 Task: Search one way flight ticket for 1 adult, 6 children, 1 infant in seat and 1 infant on lap in business from Latrobe: Arnold Palmer Regional Airport to Springfield: Abraham Lincoln Capital Airport on 5-2-2023. Choice of flights is American. Number of bags: 2 carry on bags. Price is upto 65000. Outbound departure time preference is 23:00.
Action: Mouse moved to (383, 326)
Screenshot: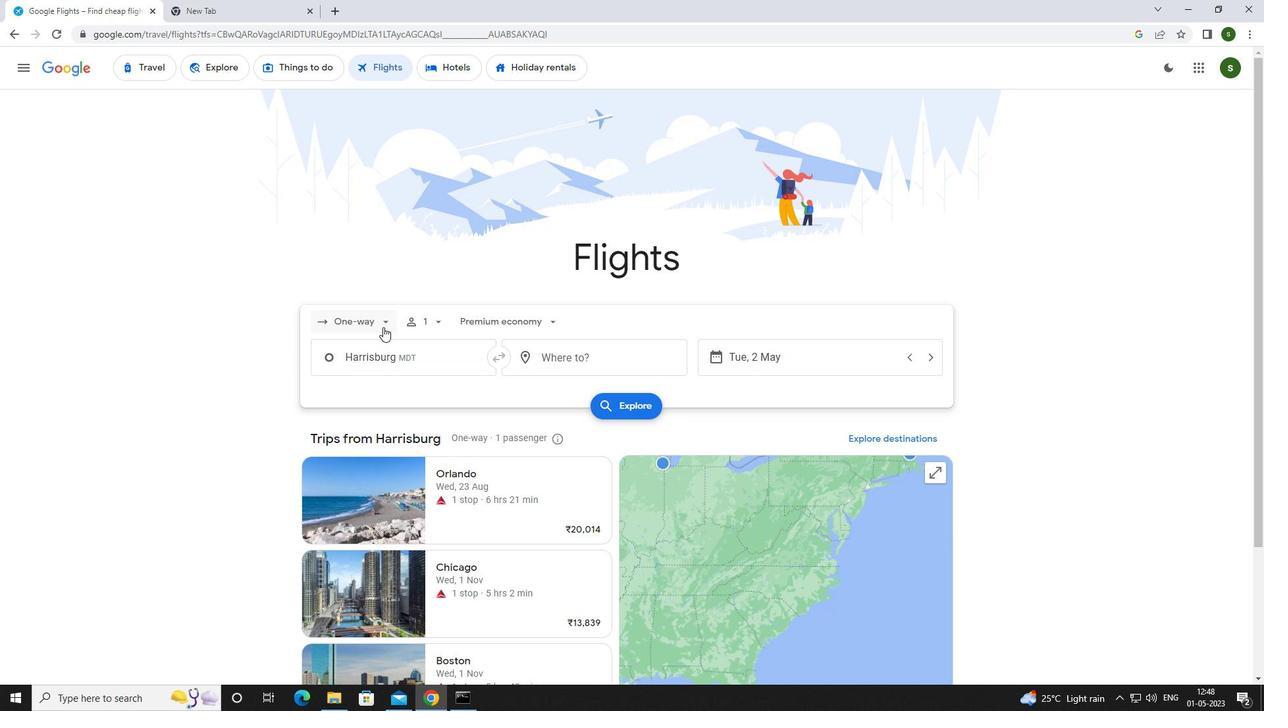 
Action: Mouse pressed left at (383, 326)
Screenshot: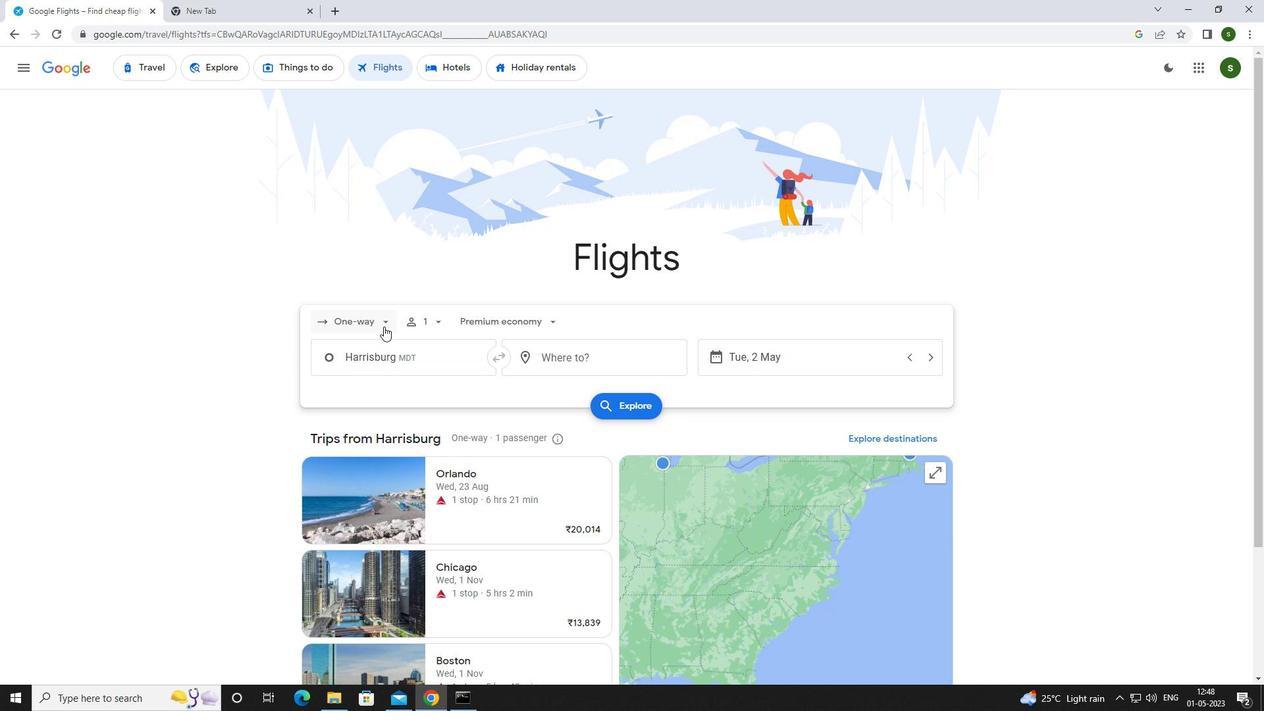 
Action: Mouse moved to (368, 375)
Screenshot: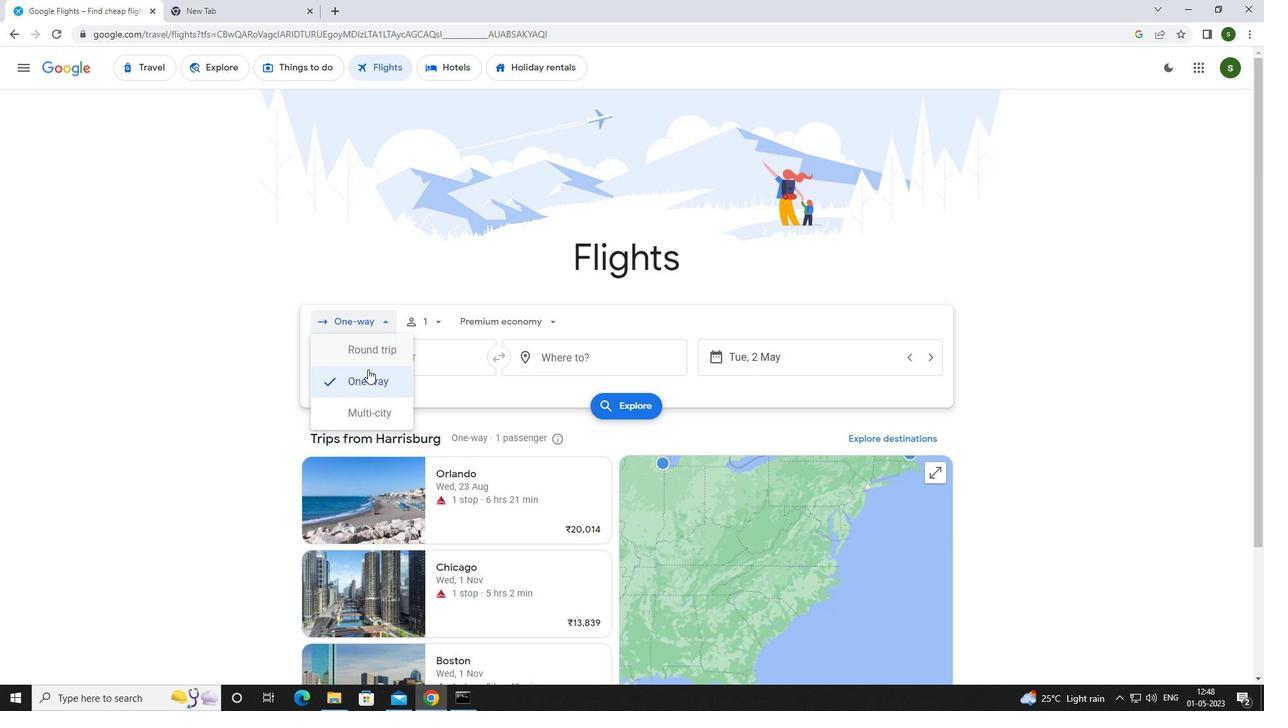 
Action: Mouse pressed left at (368, 375)
Screenshot: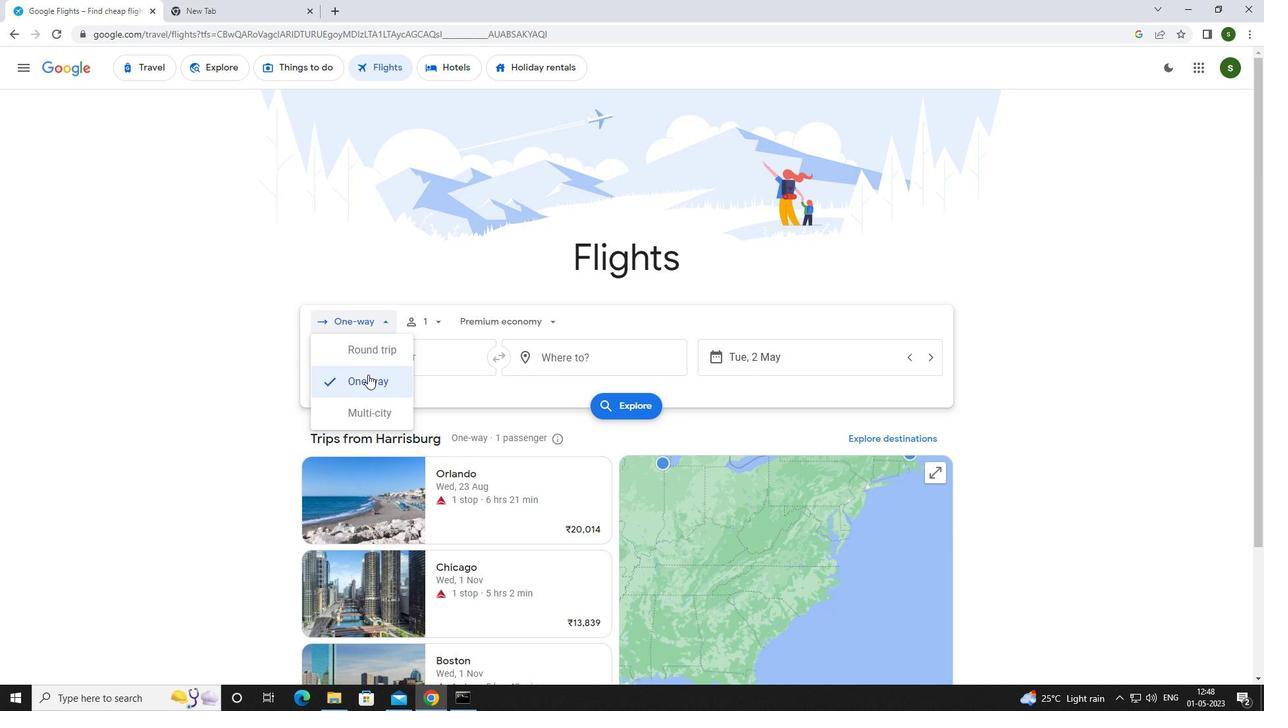 
Action: Mouse moved to (437, 325)
Screenshot: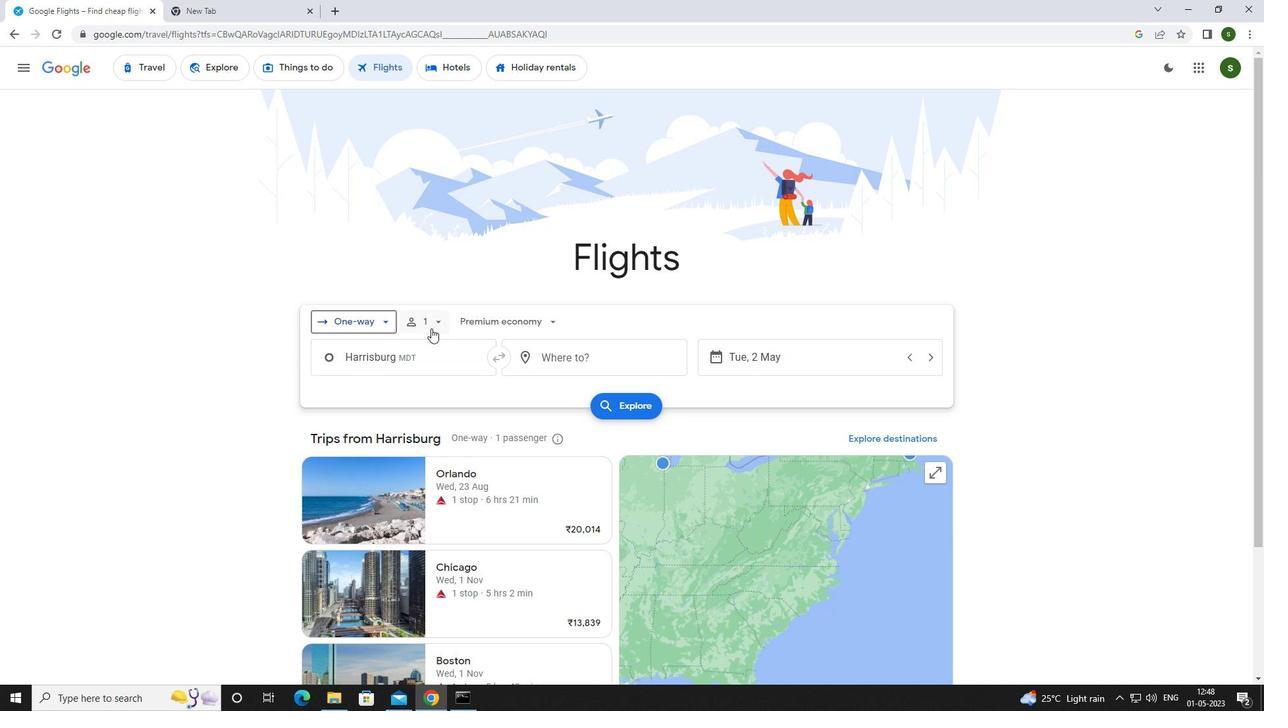 
Action: Mouse pressed left at (437, 325)
Screenshot: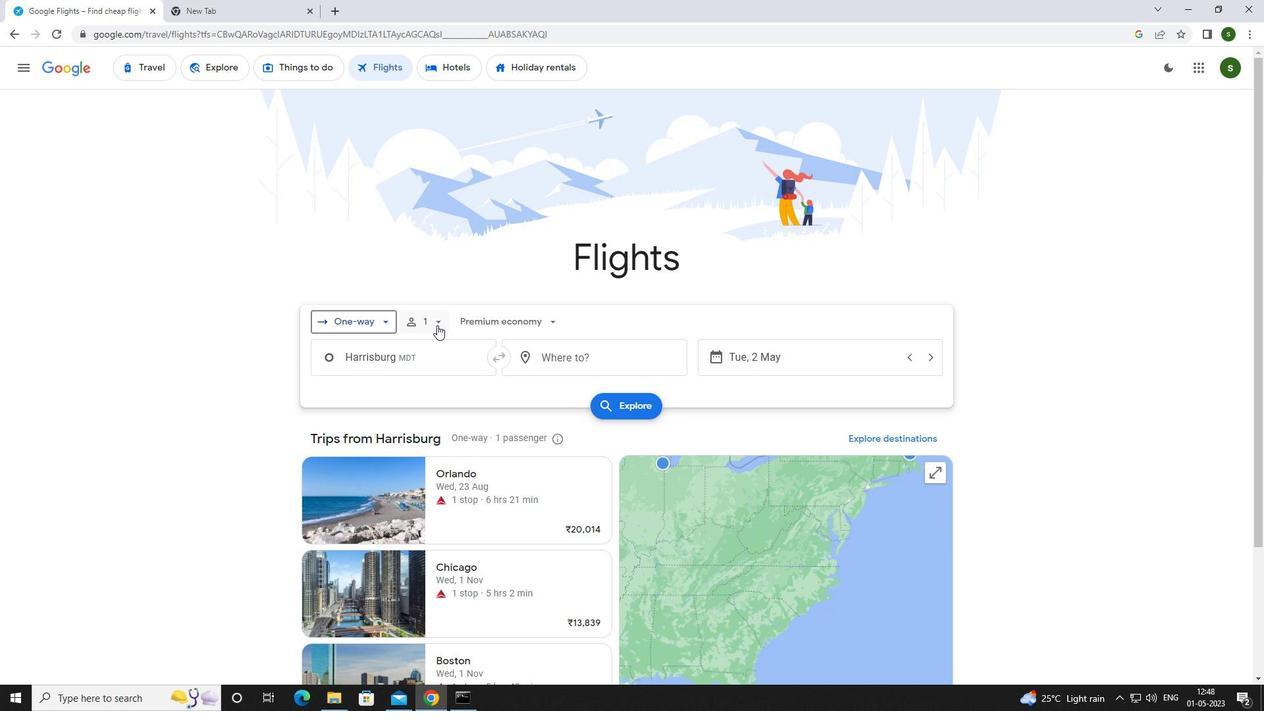 
Action: Mouse moved to (536, 387)
Screenshot: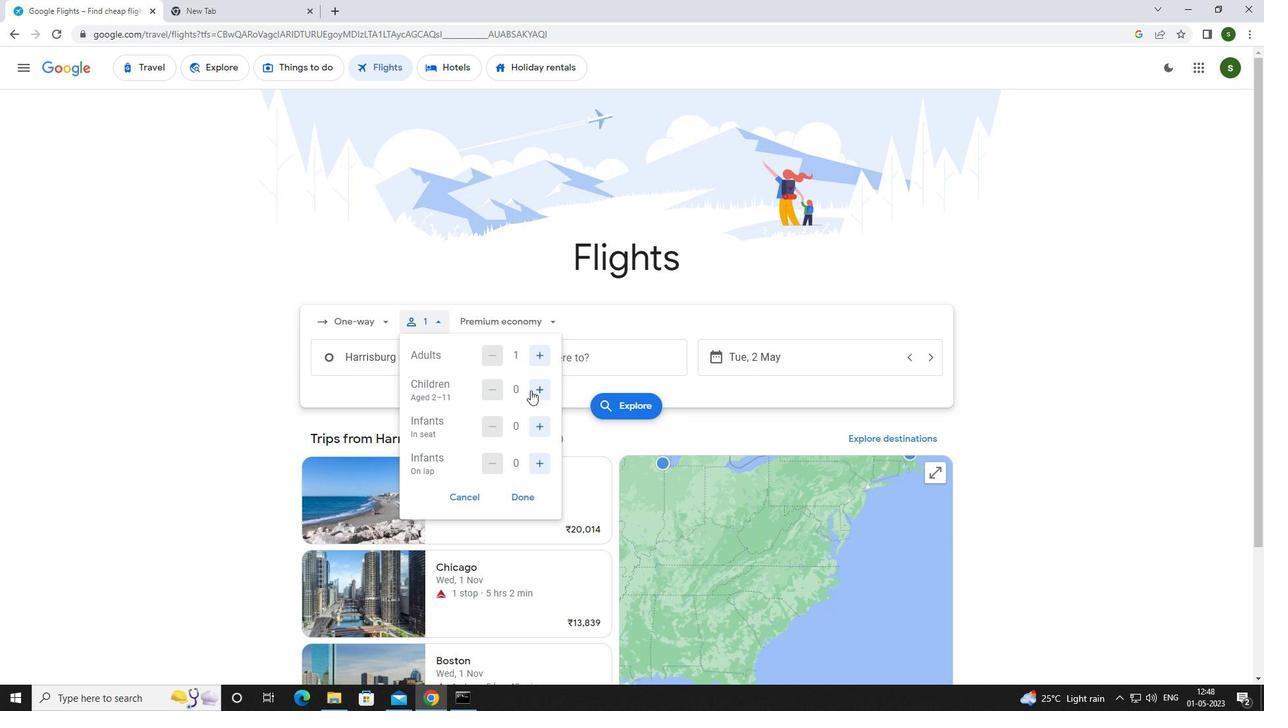 
Action: Mouse pressed left at (536, 387)
Screenshot: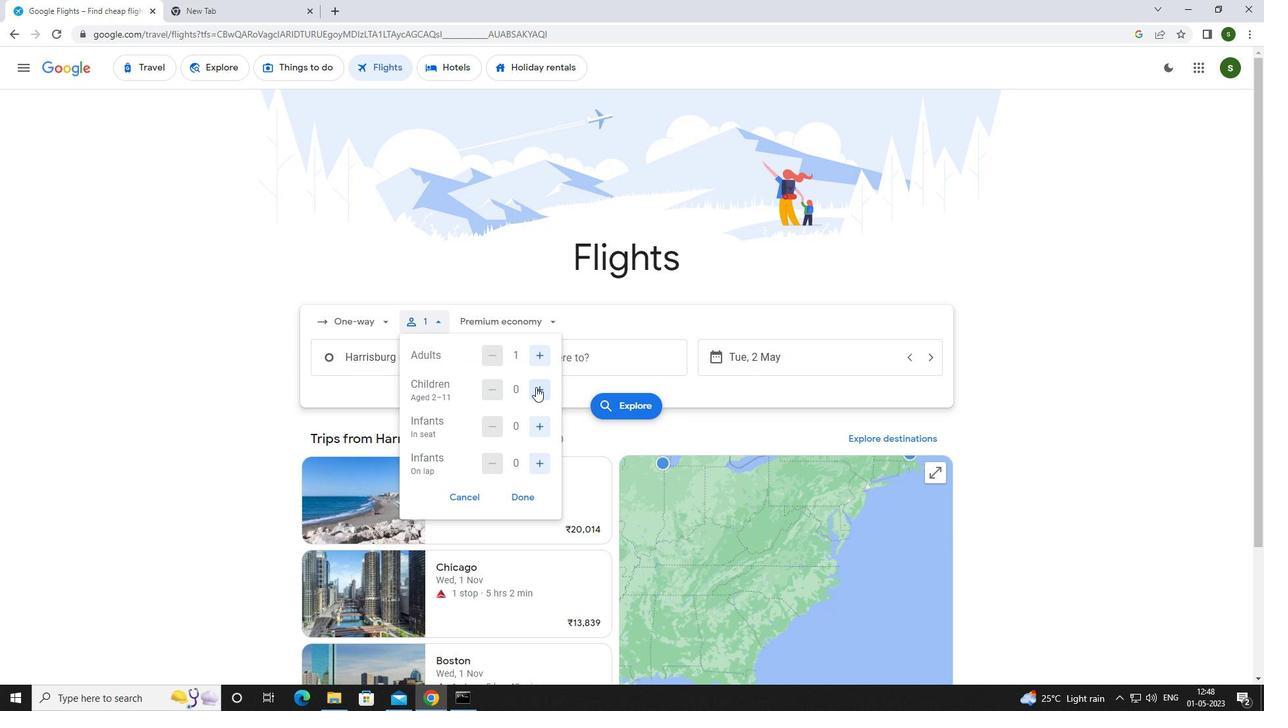 
Action: Mouse pressed left at (536, 387)
Screenshot: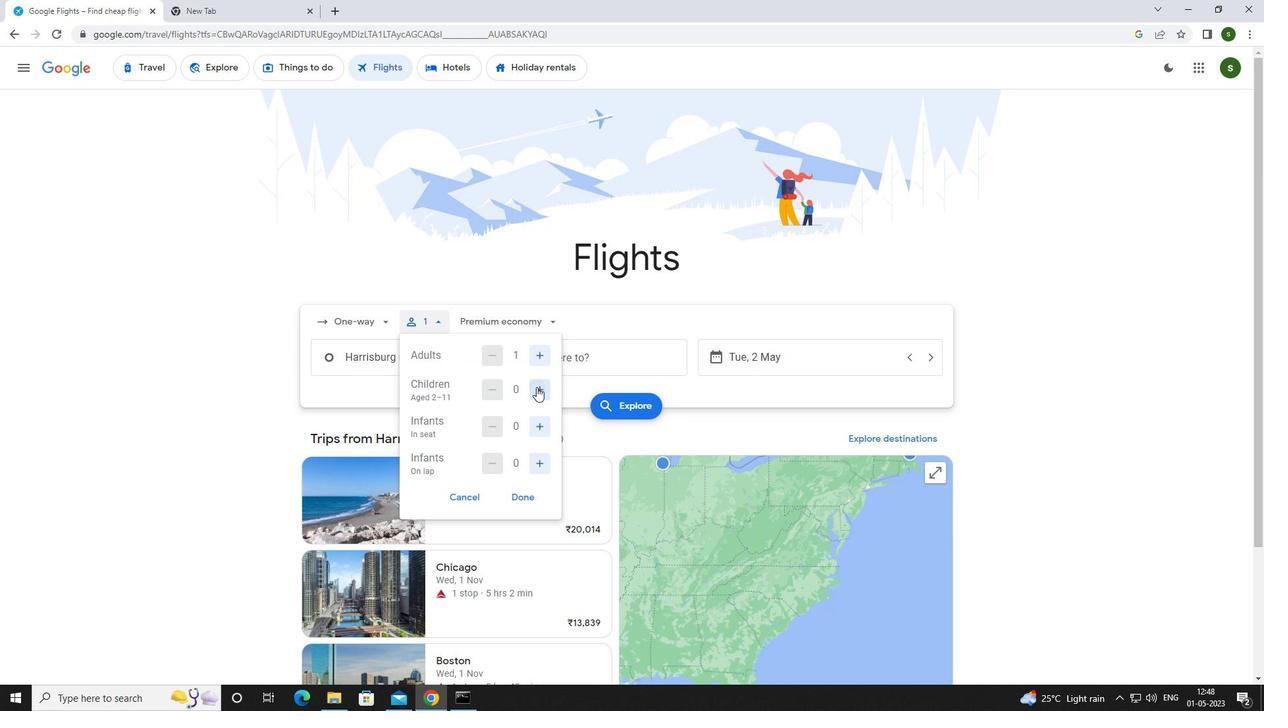 
Action: Mouse pressed left at (536, 387)
Screenshot: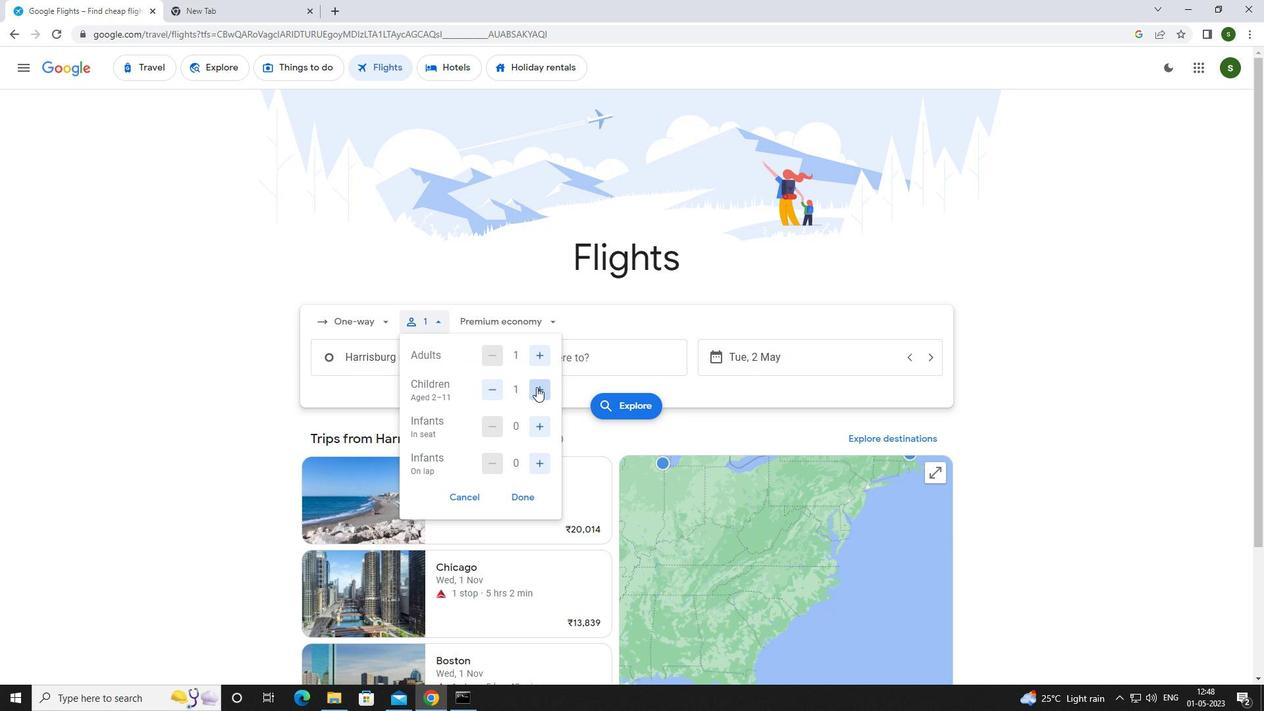 
Action: Mouse pressed left at (536, 387)
Screenshot: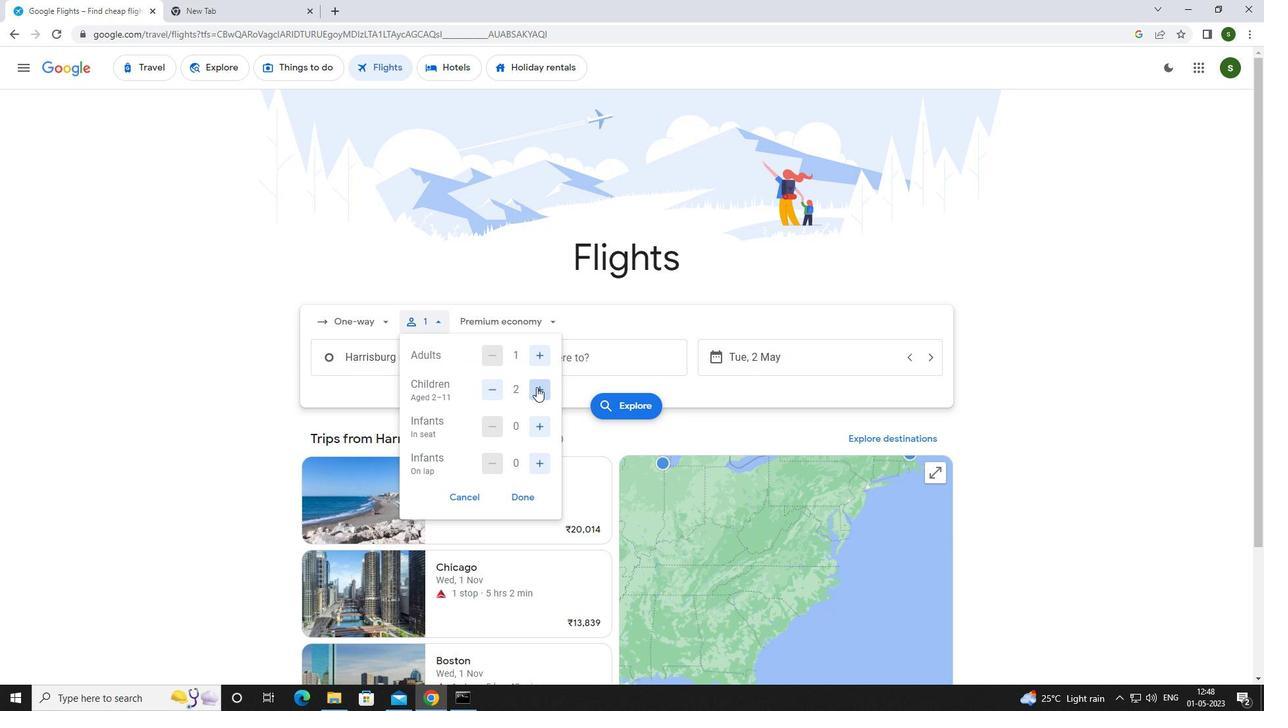 
Action: Mouse pressed left at (536, 387)
Screenshot: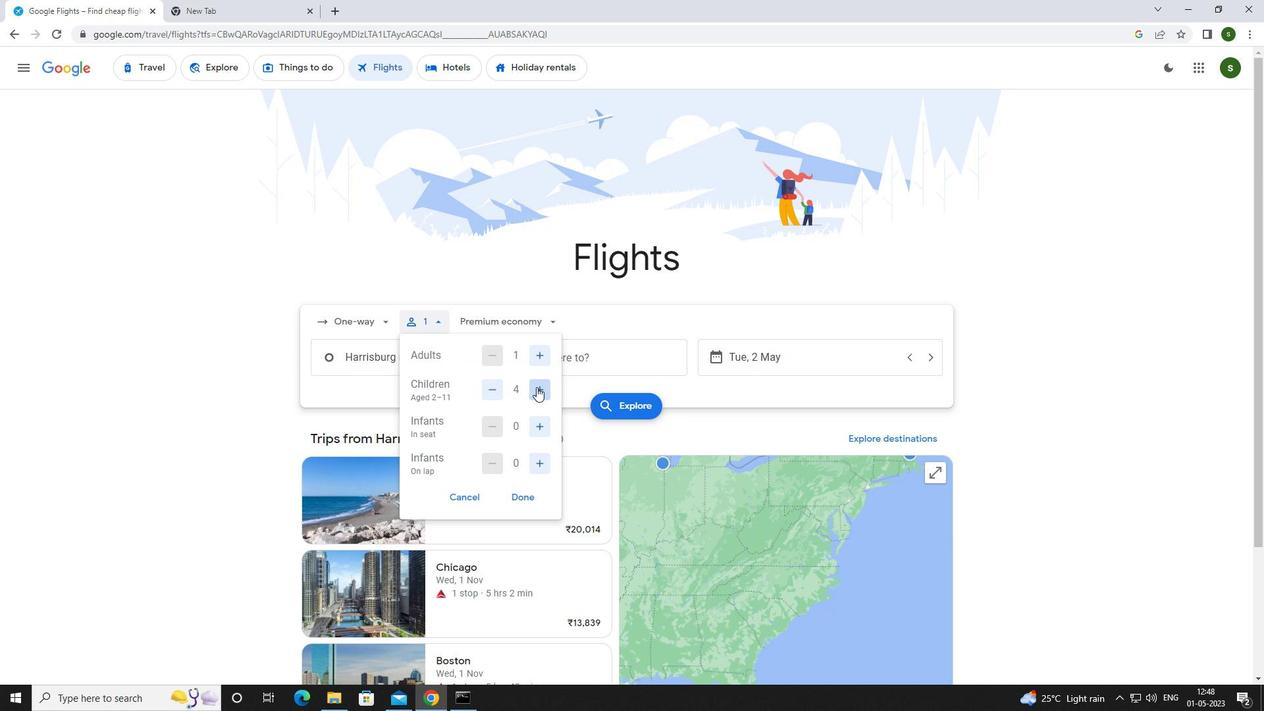 
Action: Mouse pressed left at (536, 387)
Screenshot: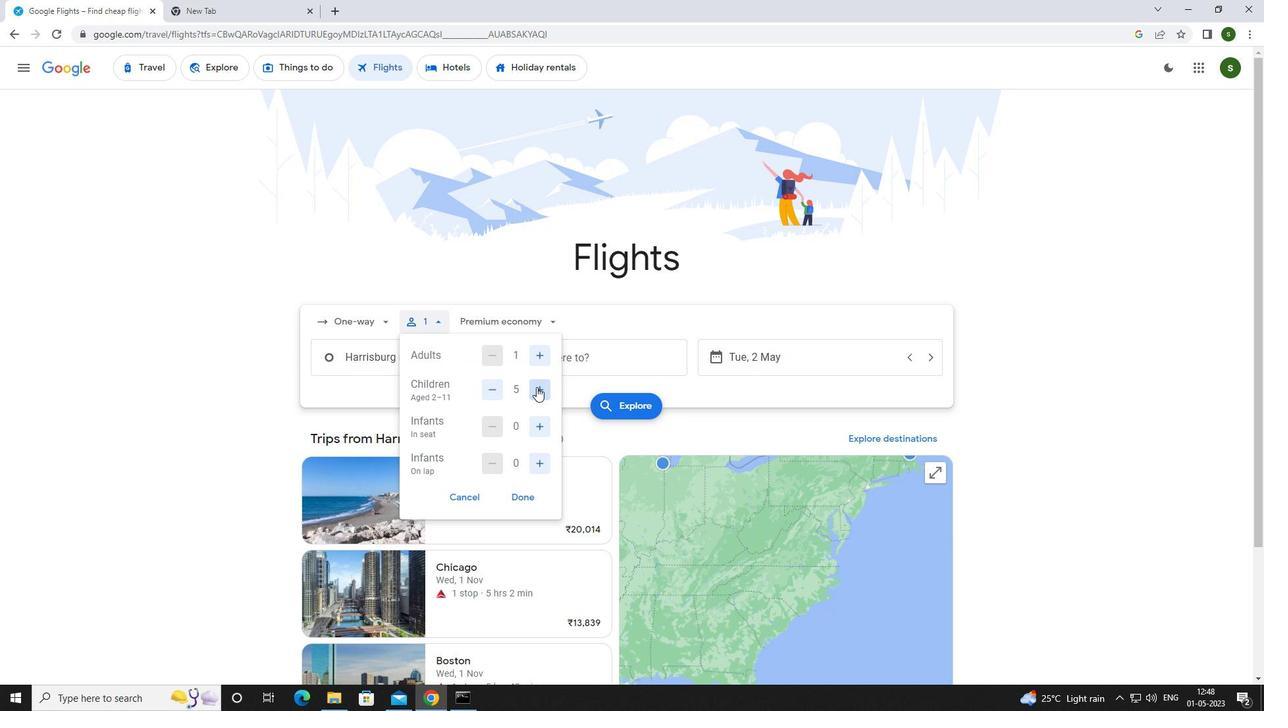 
Action: Mouse moved to (539, 417)
Screenshot: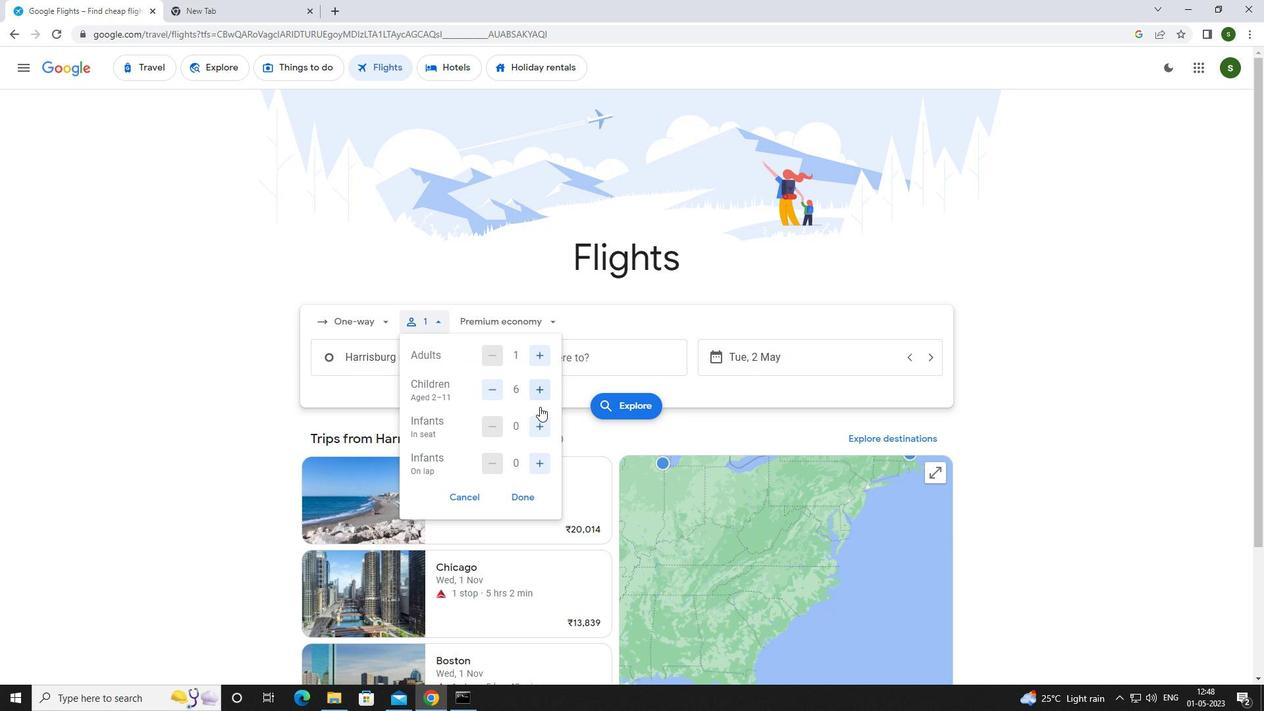 
Action: Mouse pressed left at (539, 417)
Screenshot: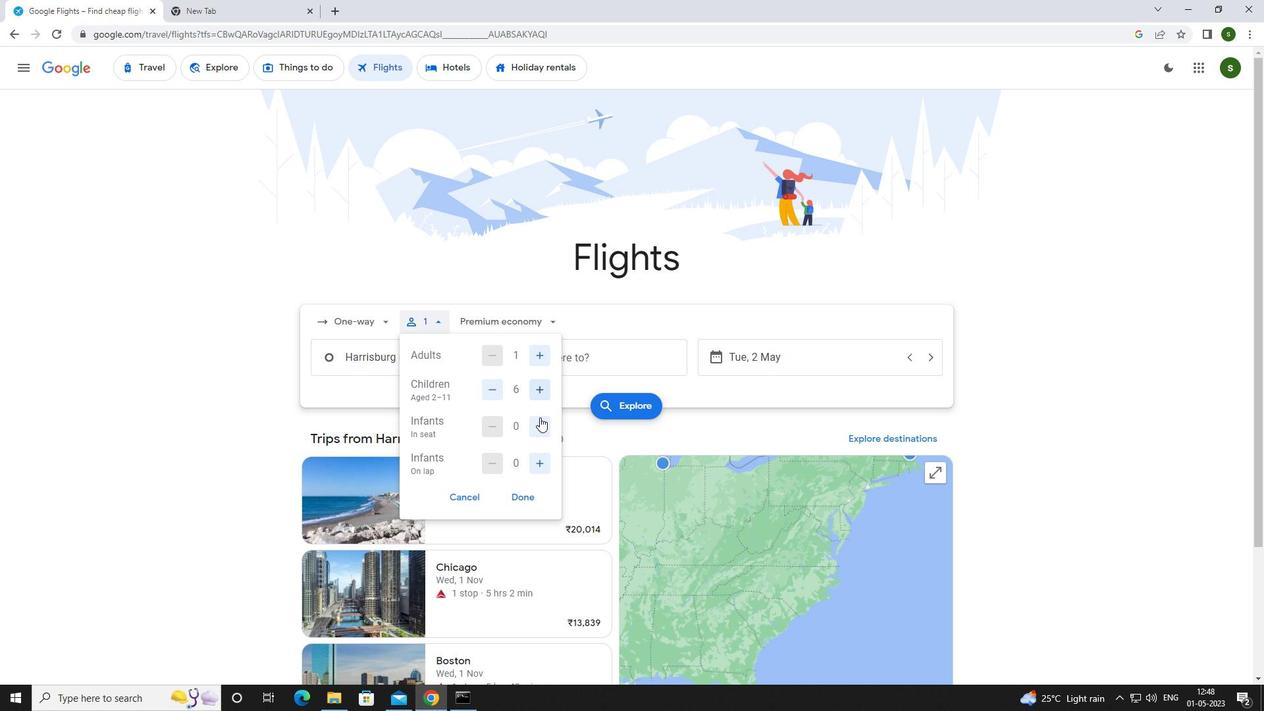 
Action: Mouse moved to (540, 458)
Screenshot: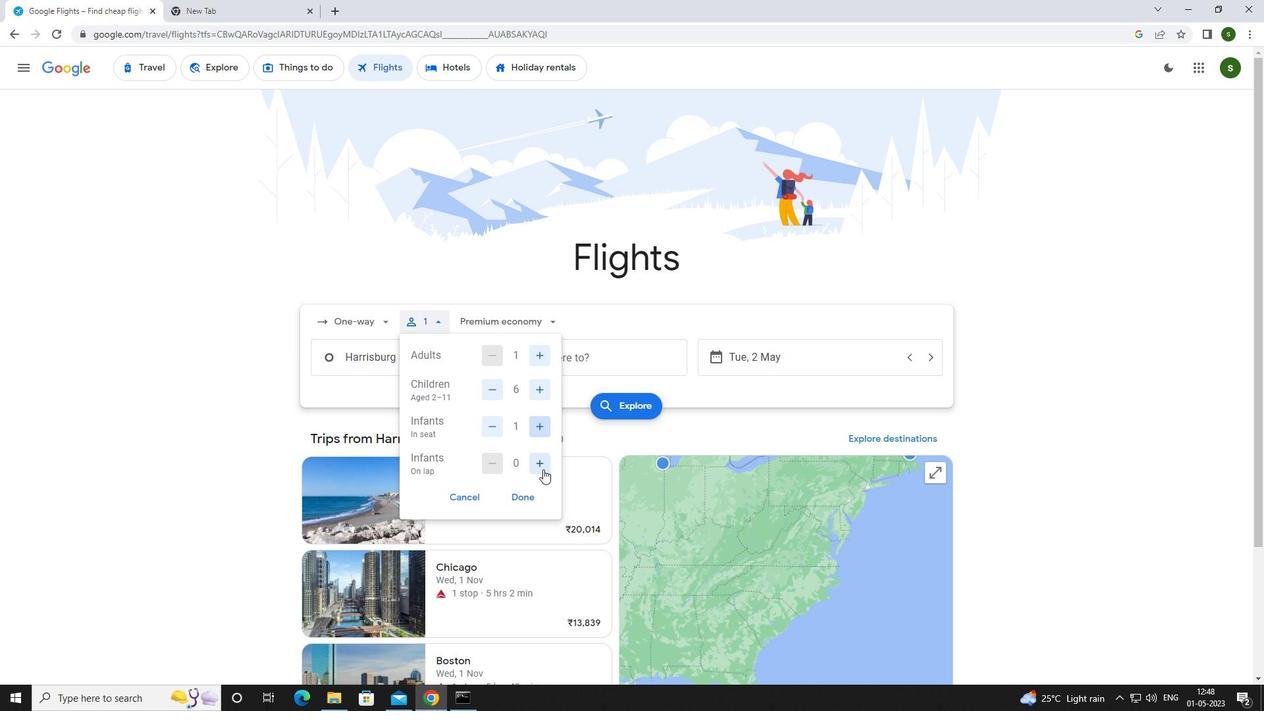 
Action: Mouse pressed left at (540, 458)
Screenshot: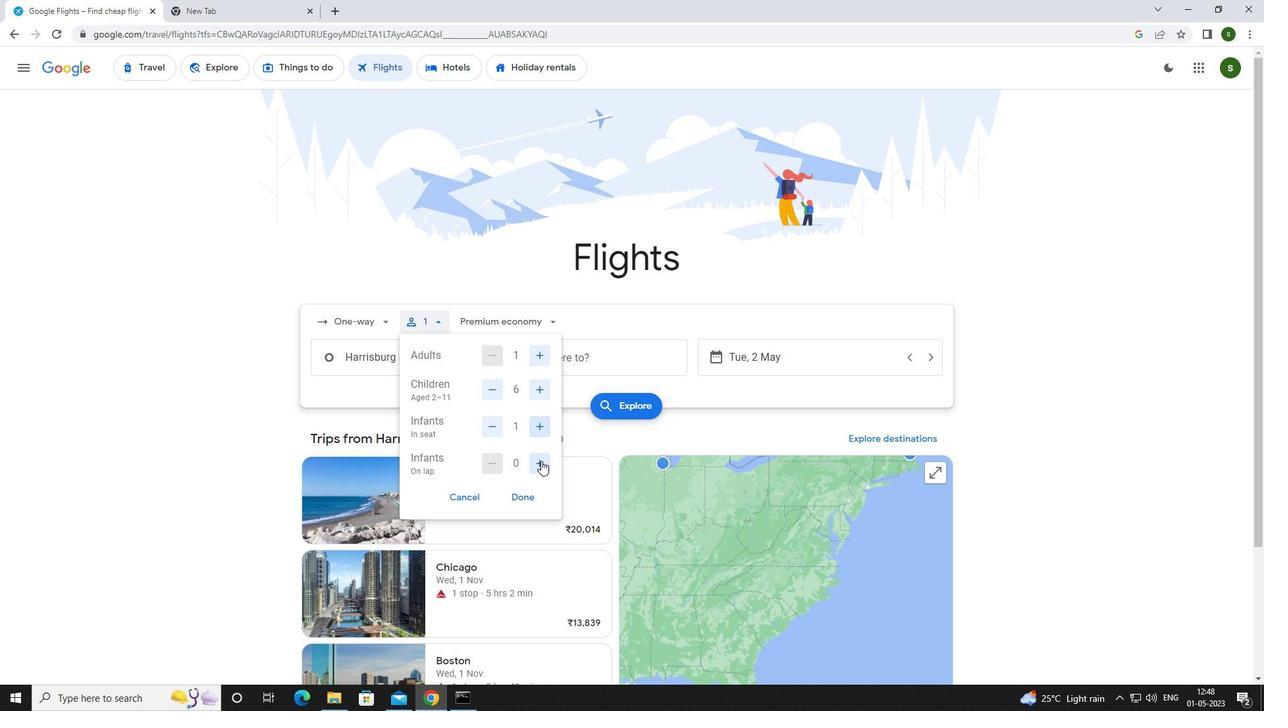 
Action: Mouse moved to (516, 320)
Screenshot: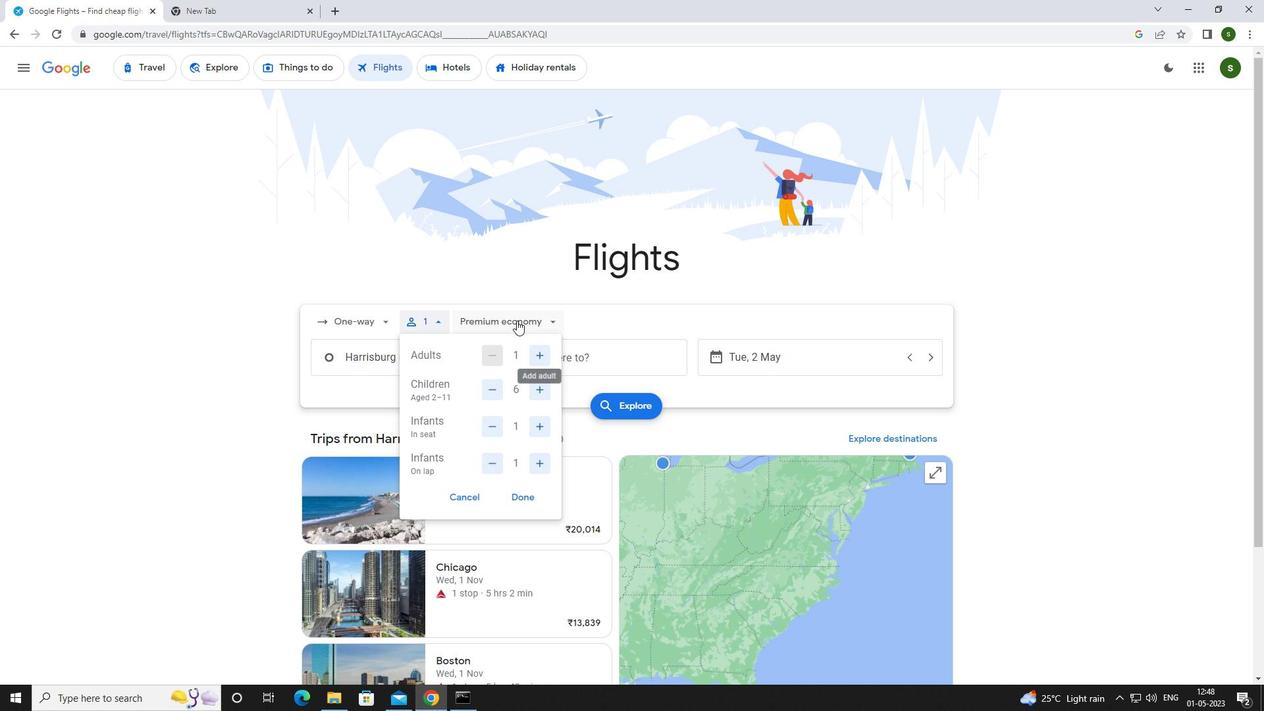 
Action: Mouse pressed left at (516, 320)
Screenshot: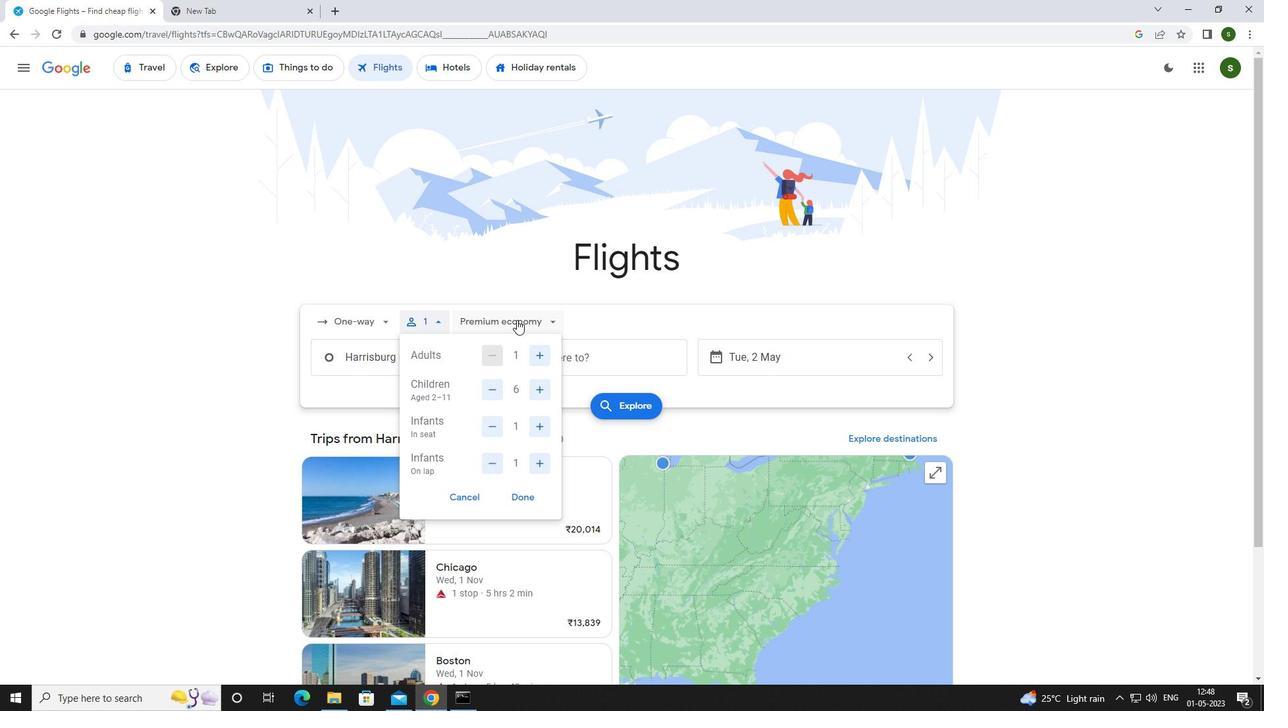
Action: Mouse moved to (518, 411)
Screenshot: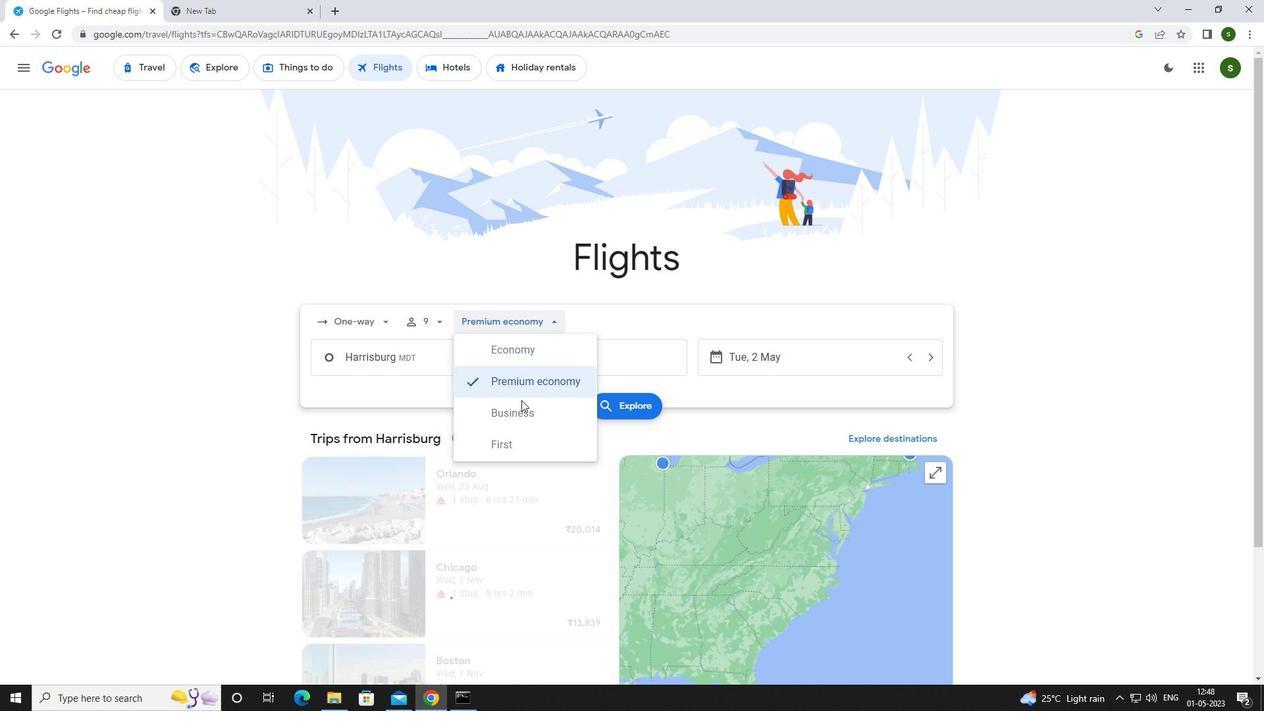 
Action: Mouse pressed left at (518, 411)
Screenshot: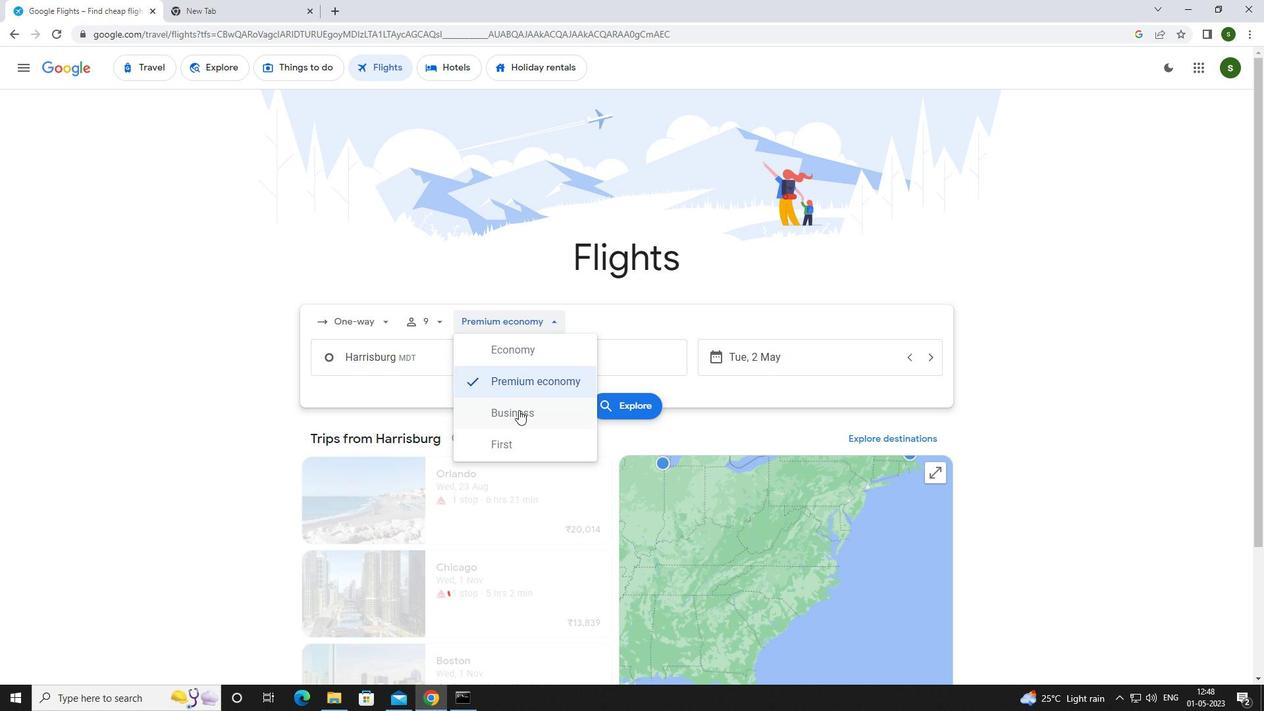 
Action: Mouse moved to (475, 367)
Screenshot: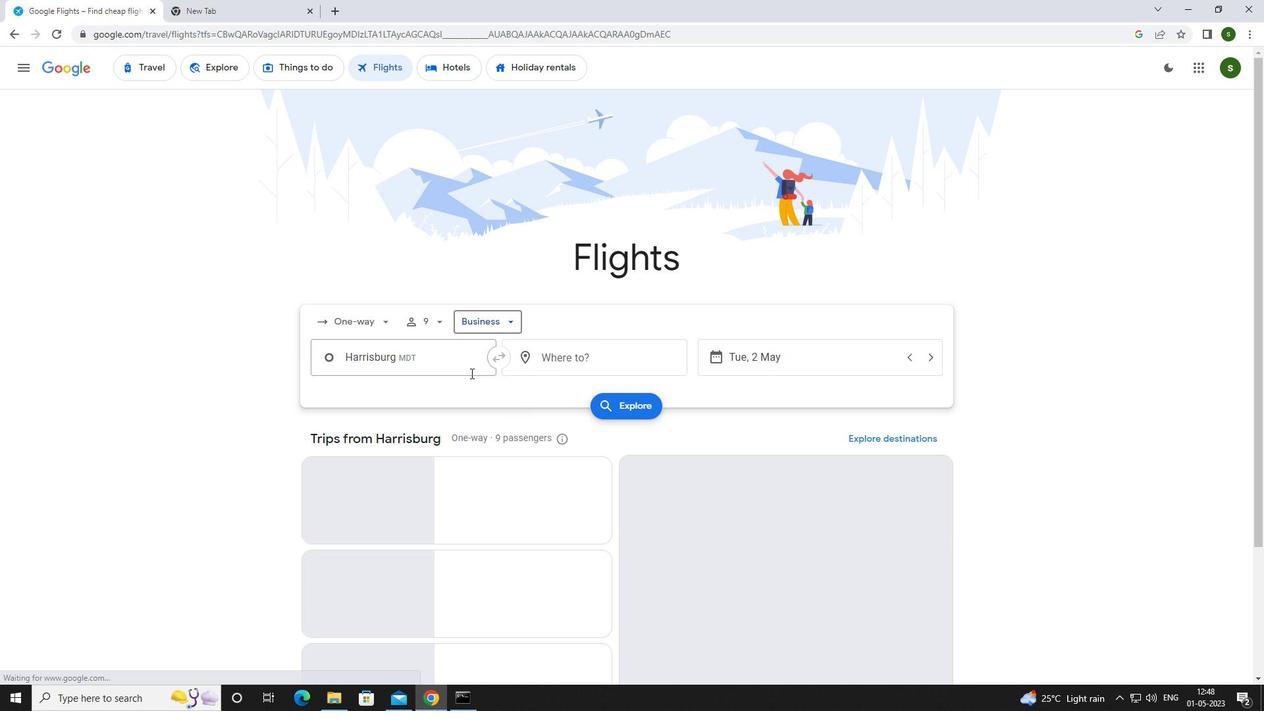 
Action: Mouse pressed left at (475, 367)
Screenshot: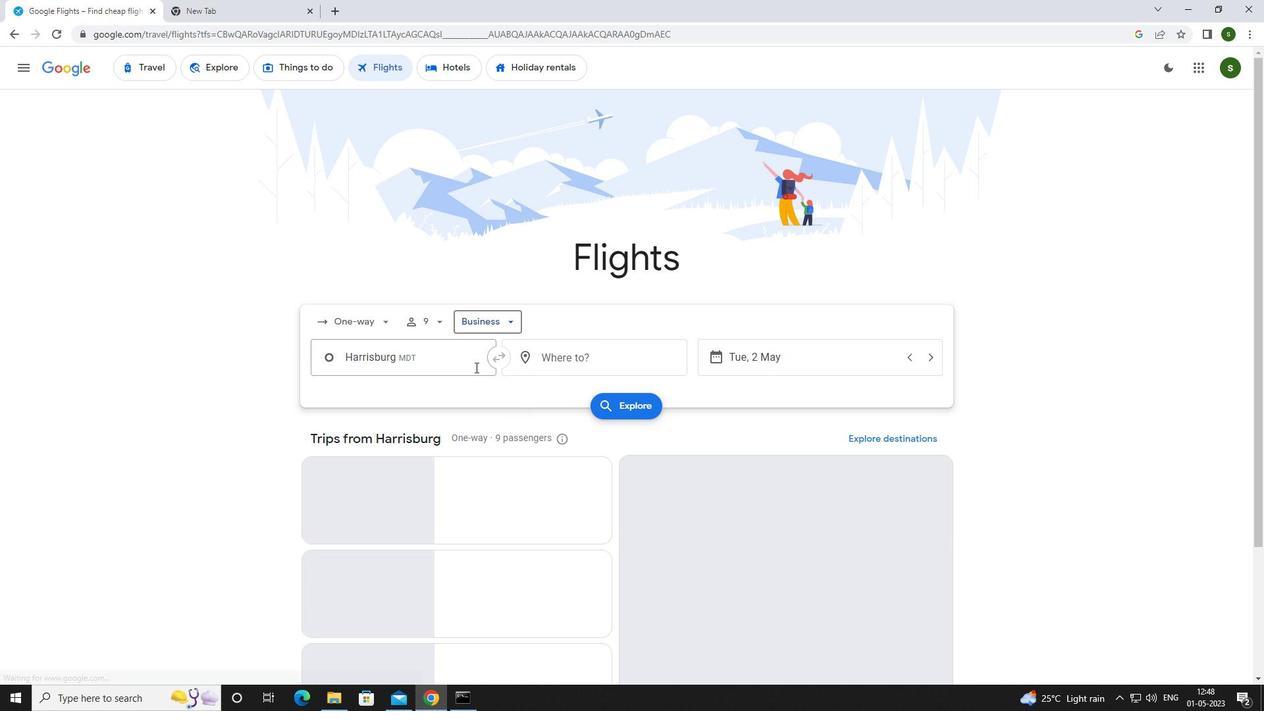 
Action: Mouse moved to (464, 360)
Screenshot: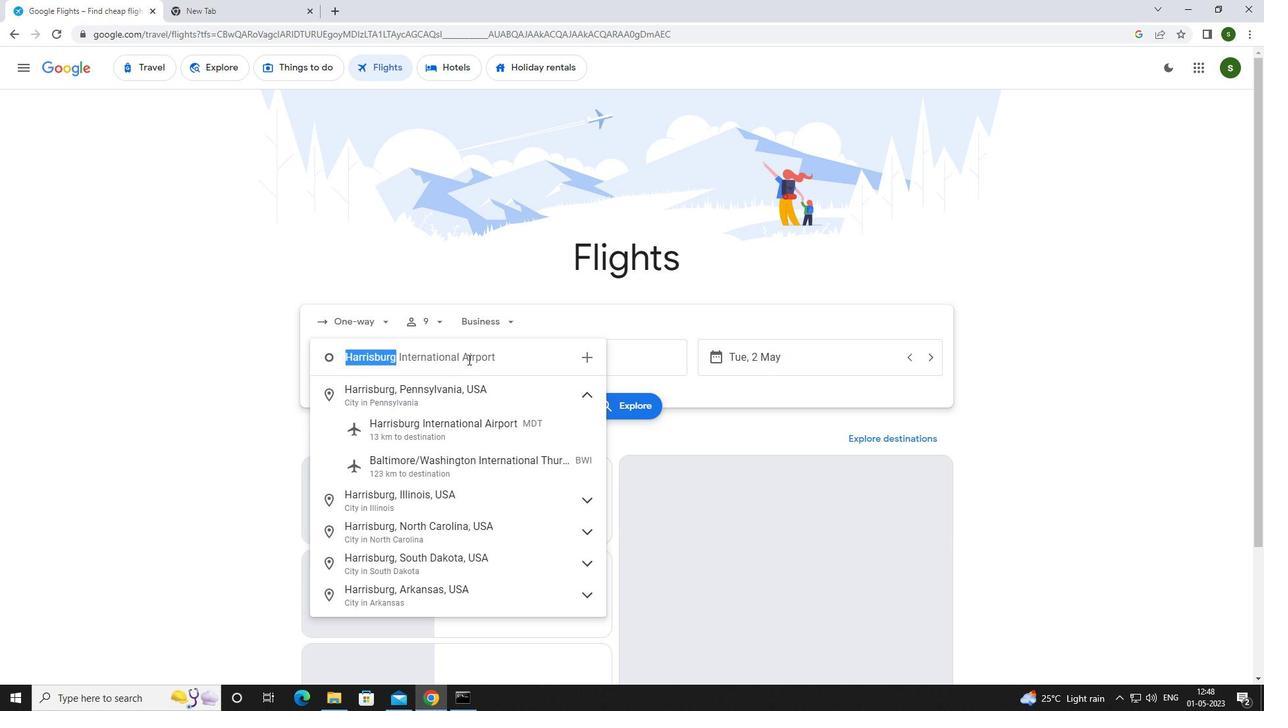 
Action: Key pressed a<Key.caps_lock>rnold
Screenshot: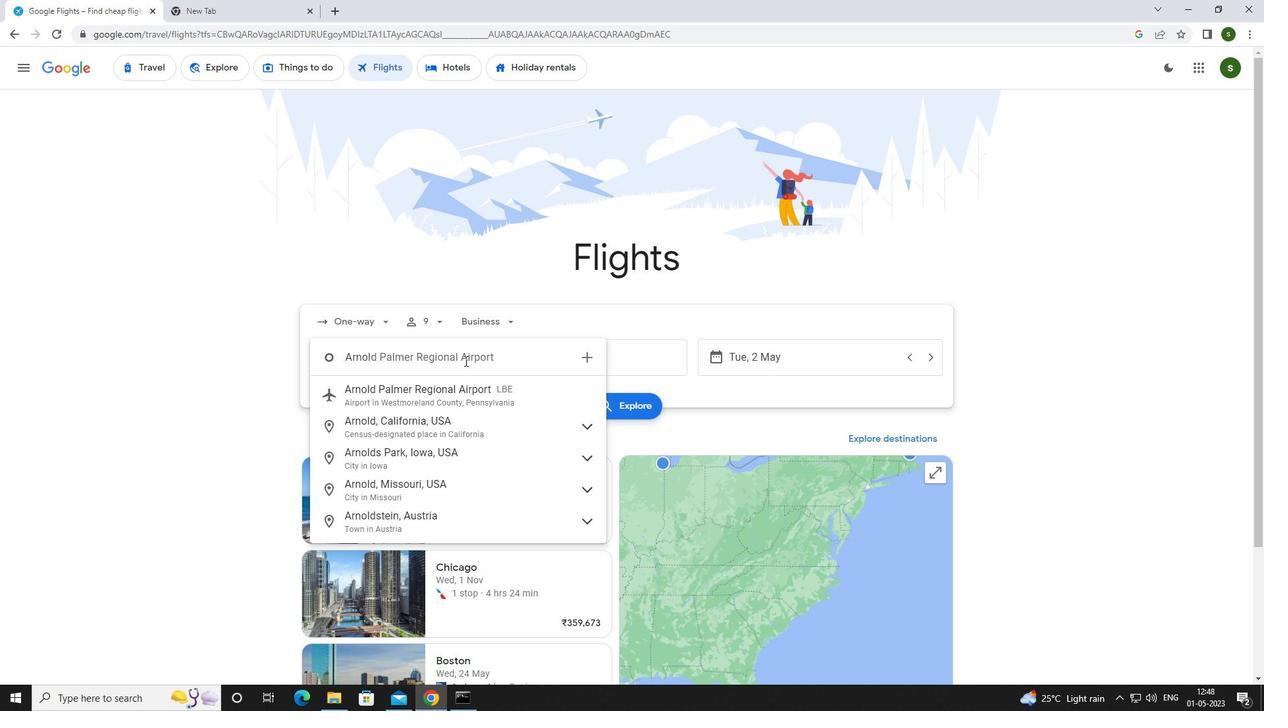 
Action: Mouse moved to (460, 398)
Screenshot: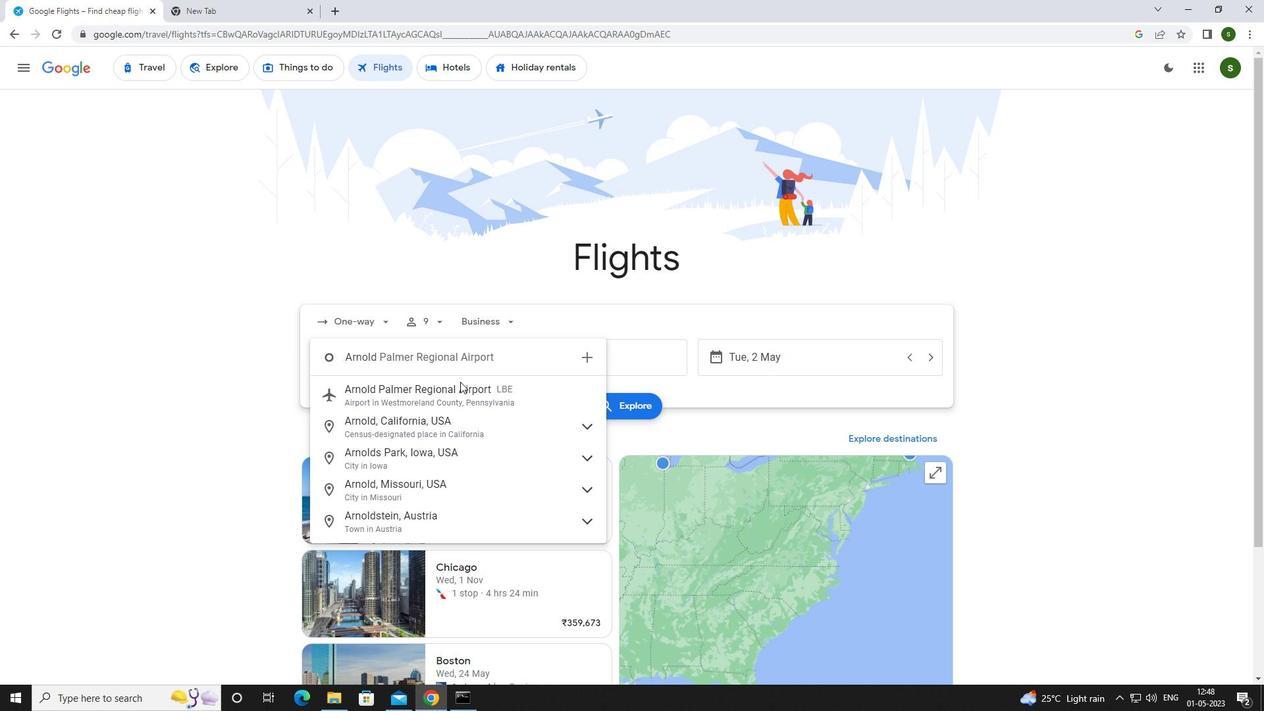 
Action: Mouse pressed left at (460, 398)
Screenshot: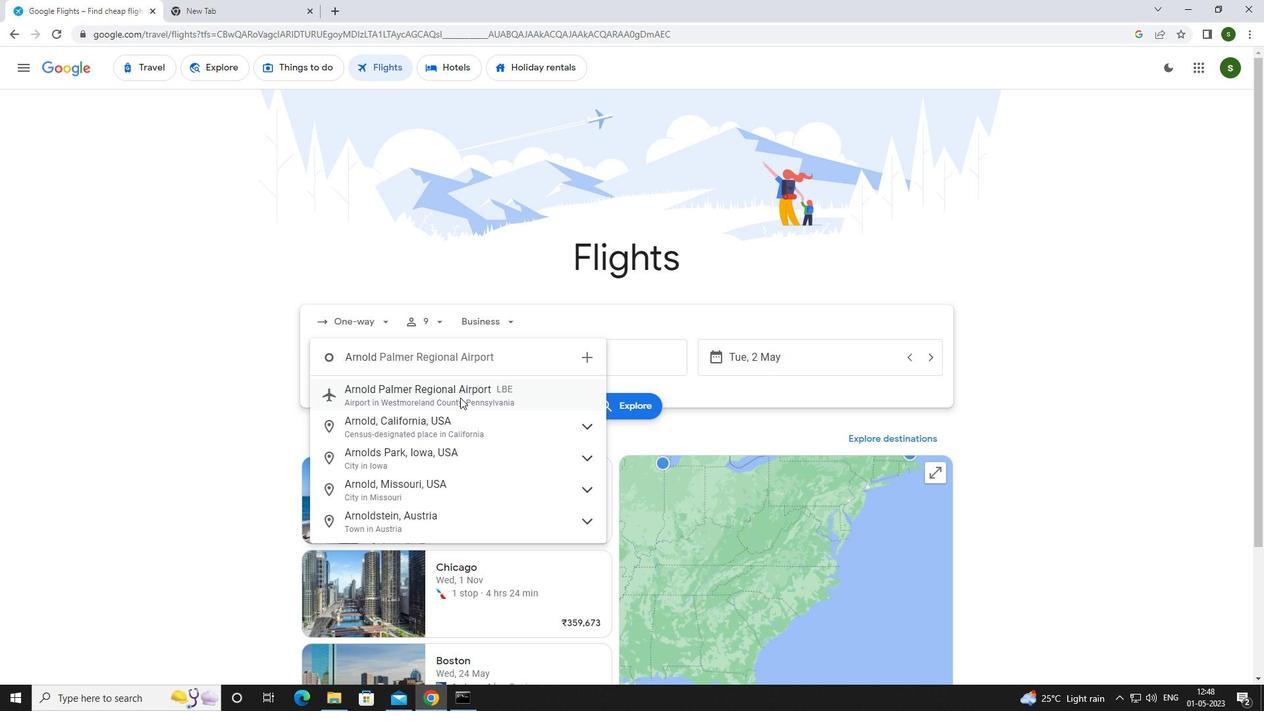 
Action: Mouse moved to (579, 353)
Screenshot: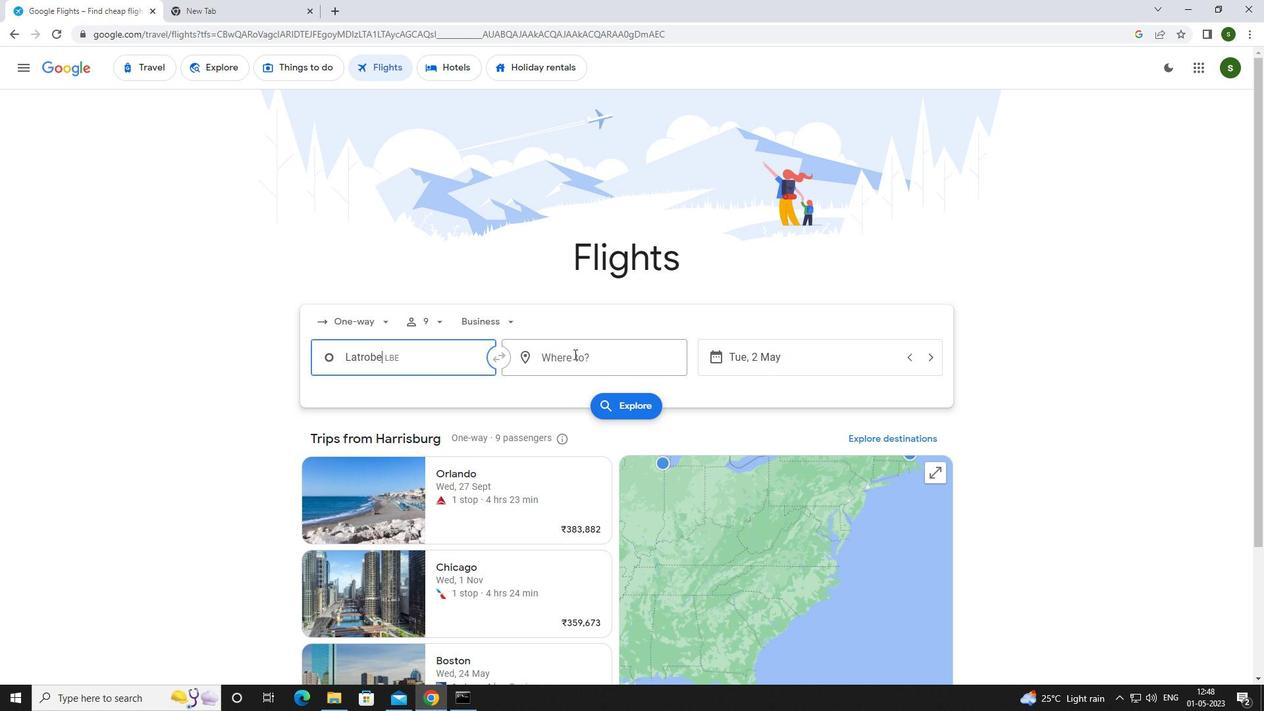 
Action: Mouse pressed left at (579, 353)
Screenshot: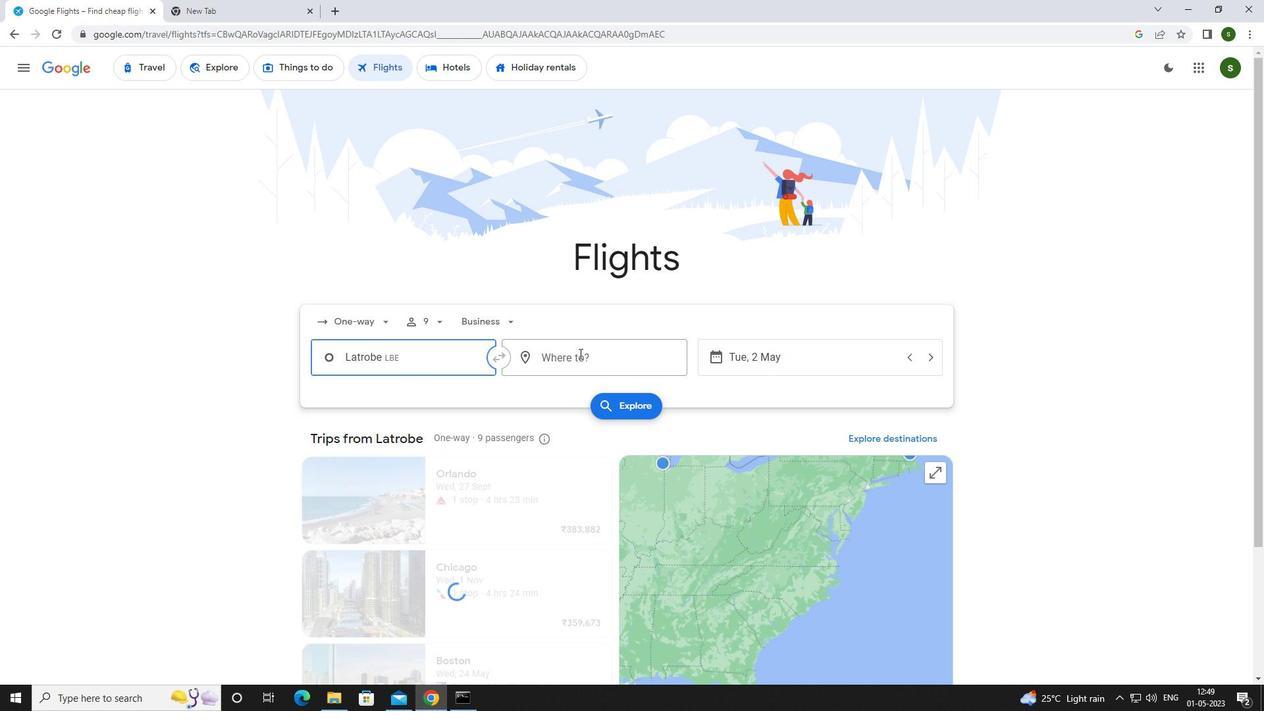 
Action: Mouse moved to (491, 388)
Screenshot: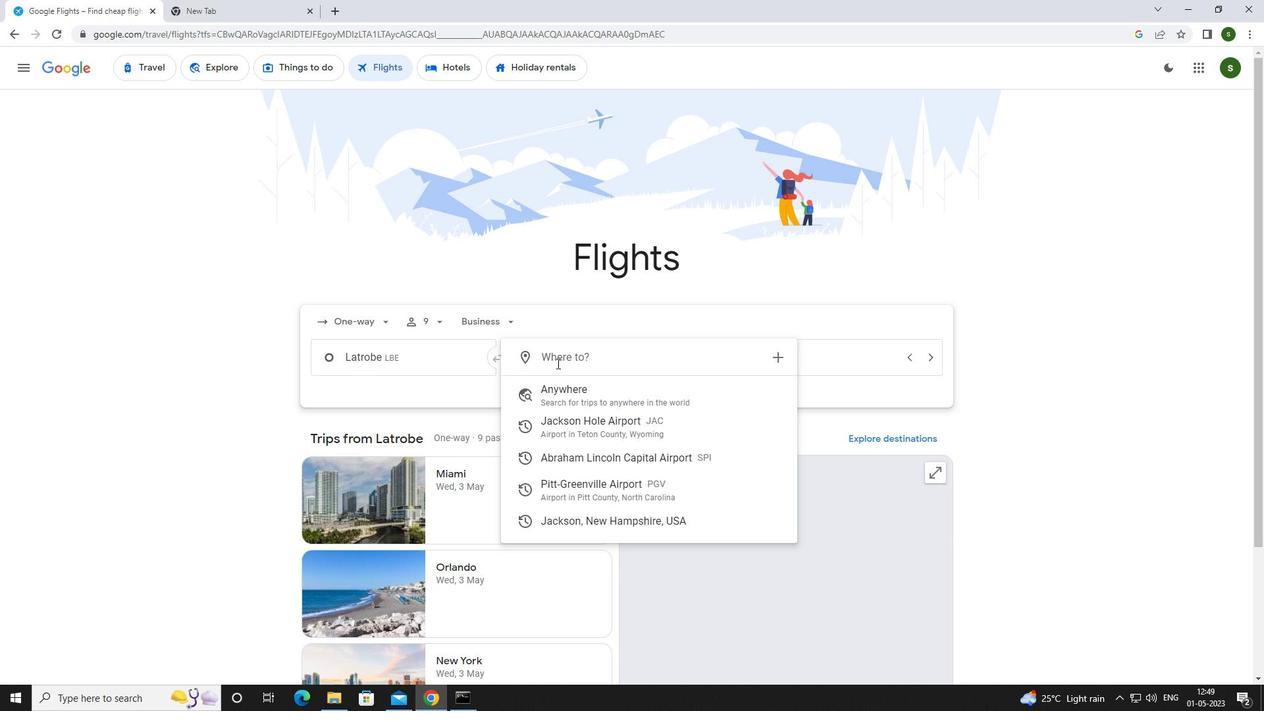 
Action: Key pressed <Key.caps_lock>s<Key.caps_lock>pringfie
Screenshot: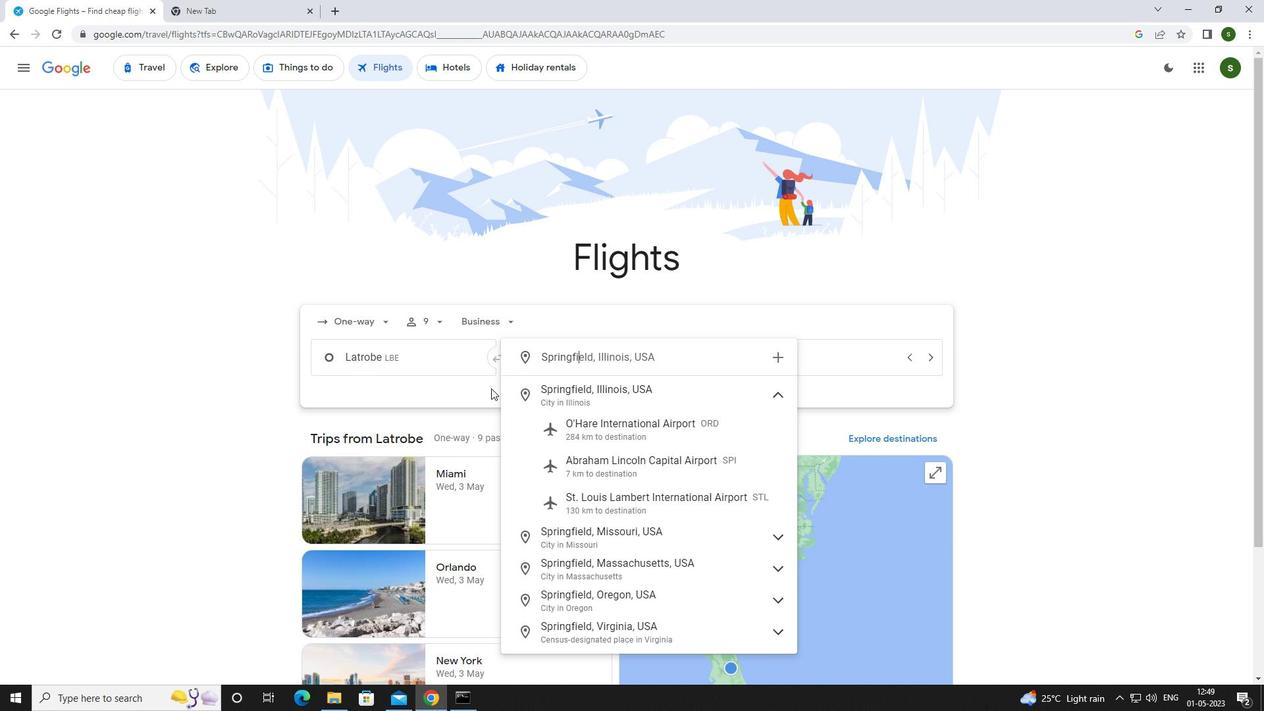 
Action: Mouse moved to (638, 474)
Screenshot: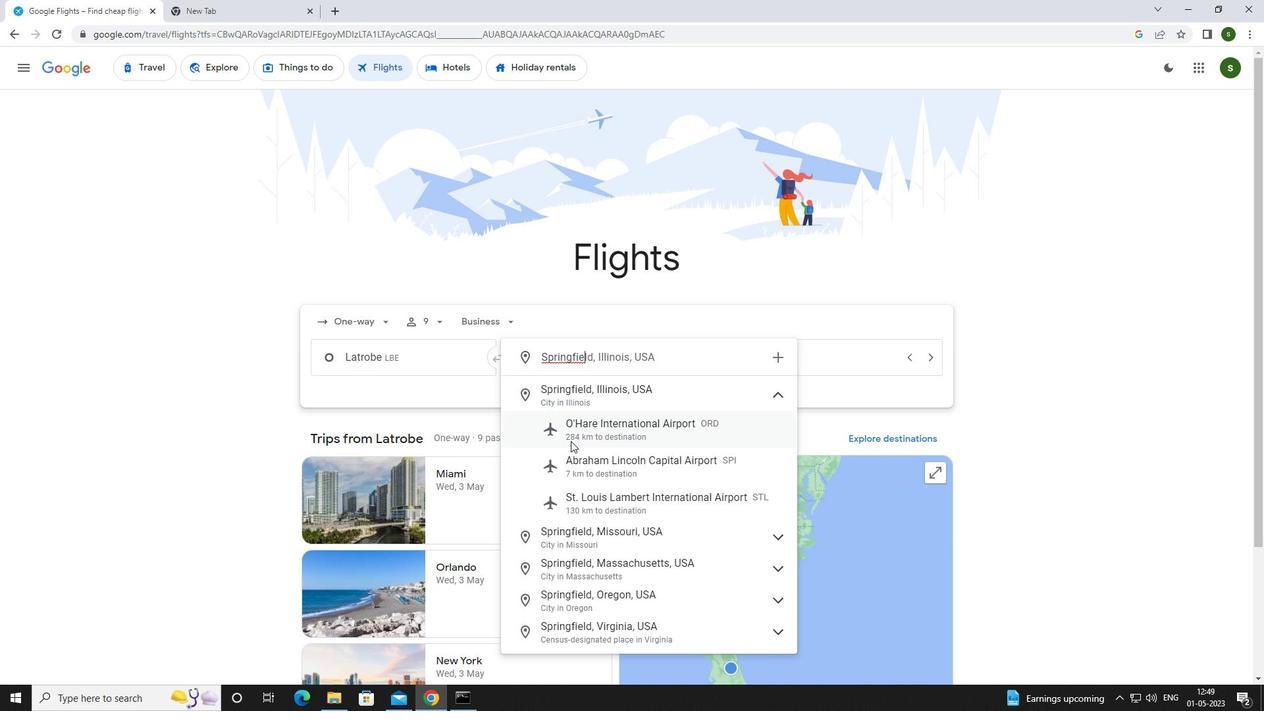 
Action: Mouse pressed left at (638, 474)
Screenshot: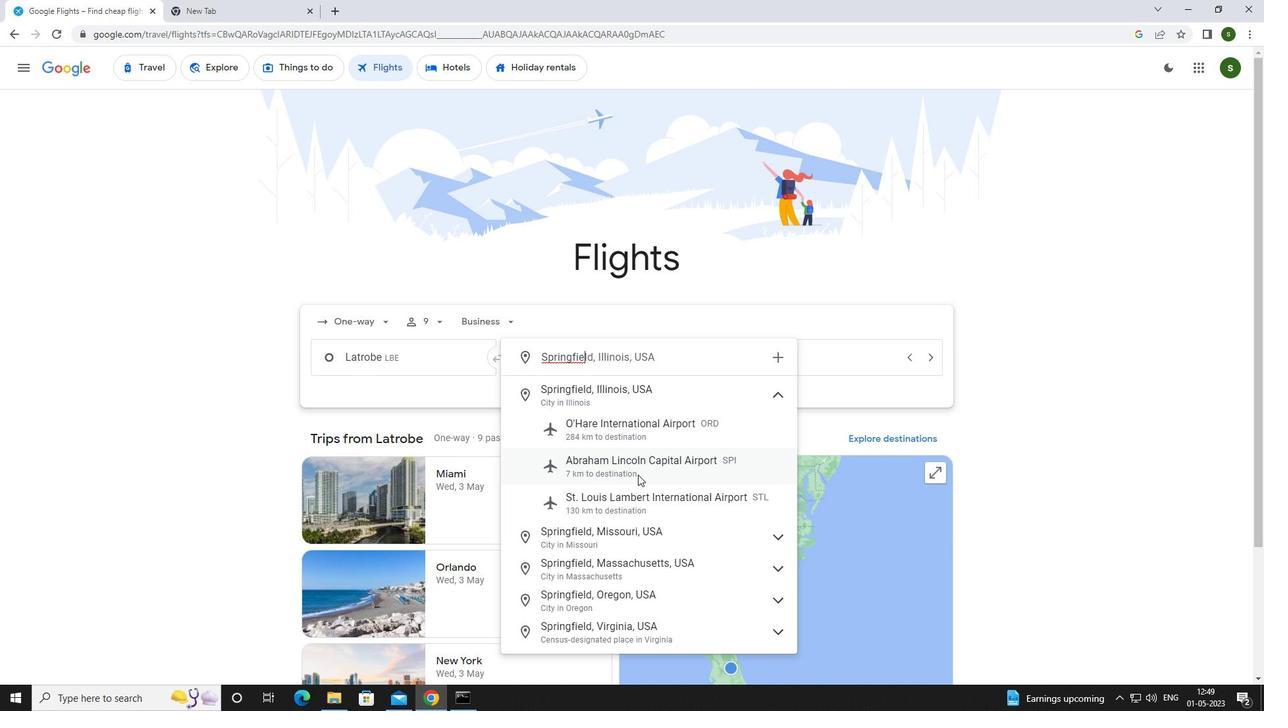 
Action: Mouse moved to (815, 358)
Screenshot: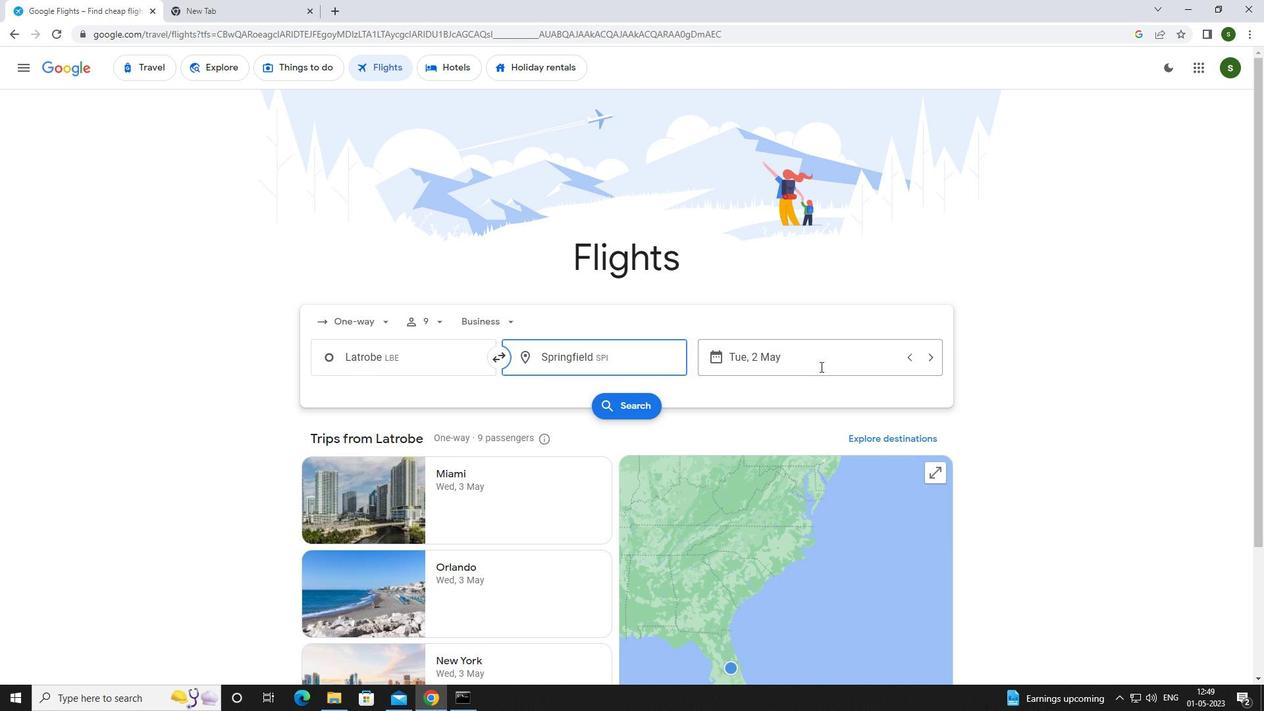 
Action: Mouse pressed left at (815, 358)
Screenshot: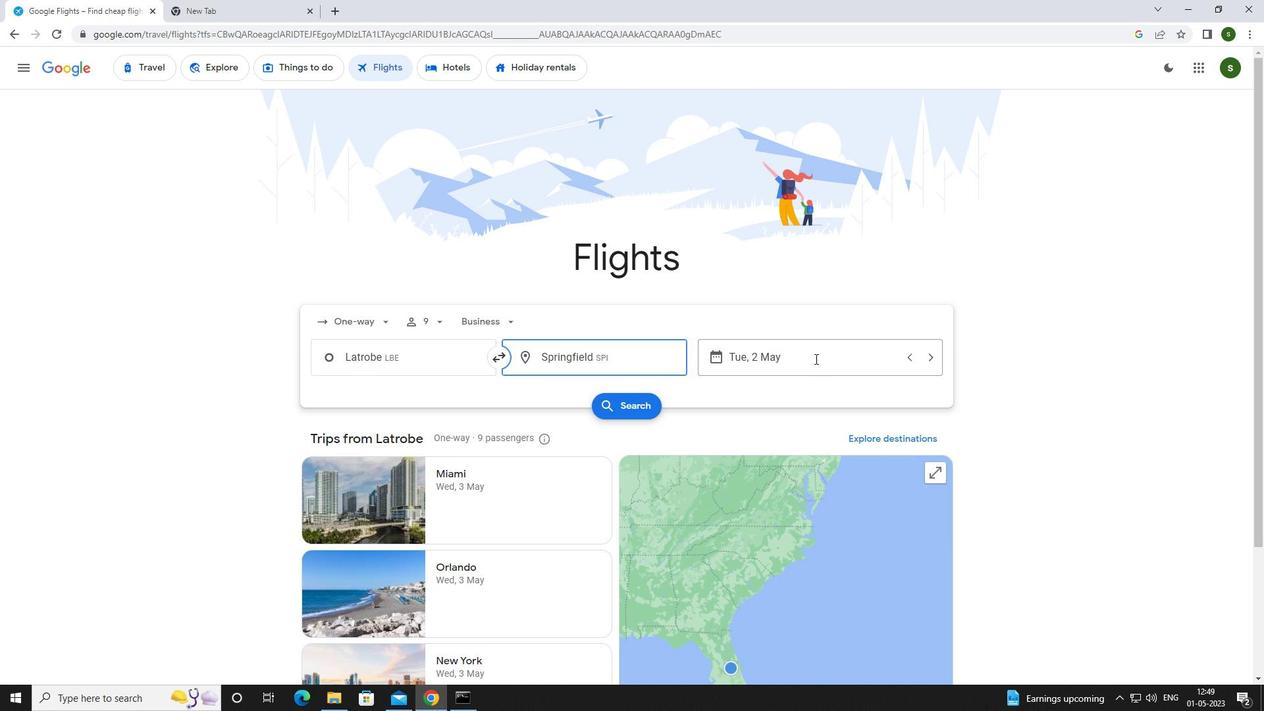 
Action: Mouse moved to (547, 446)
Screenshot: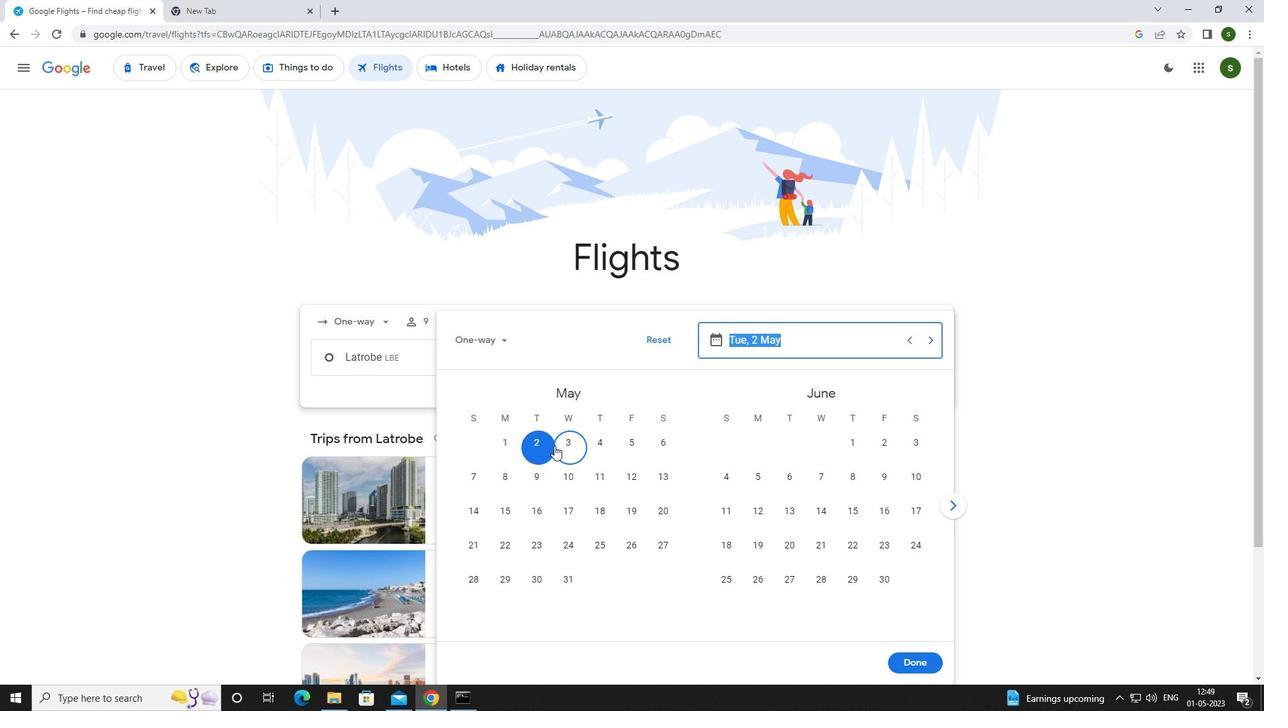 
Action: Mouse pressed left at (547, 446)
Screenshot: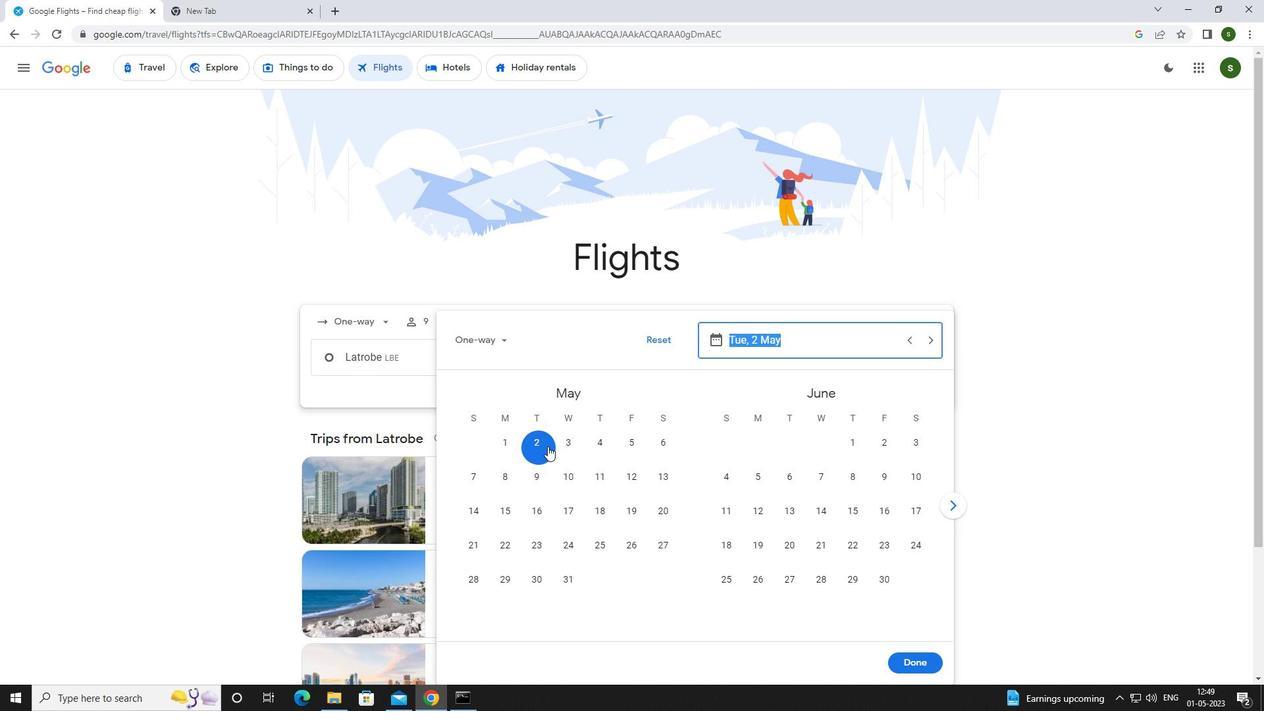 
Action: Mouse moved to (922, 663)
Screenshot: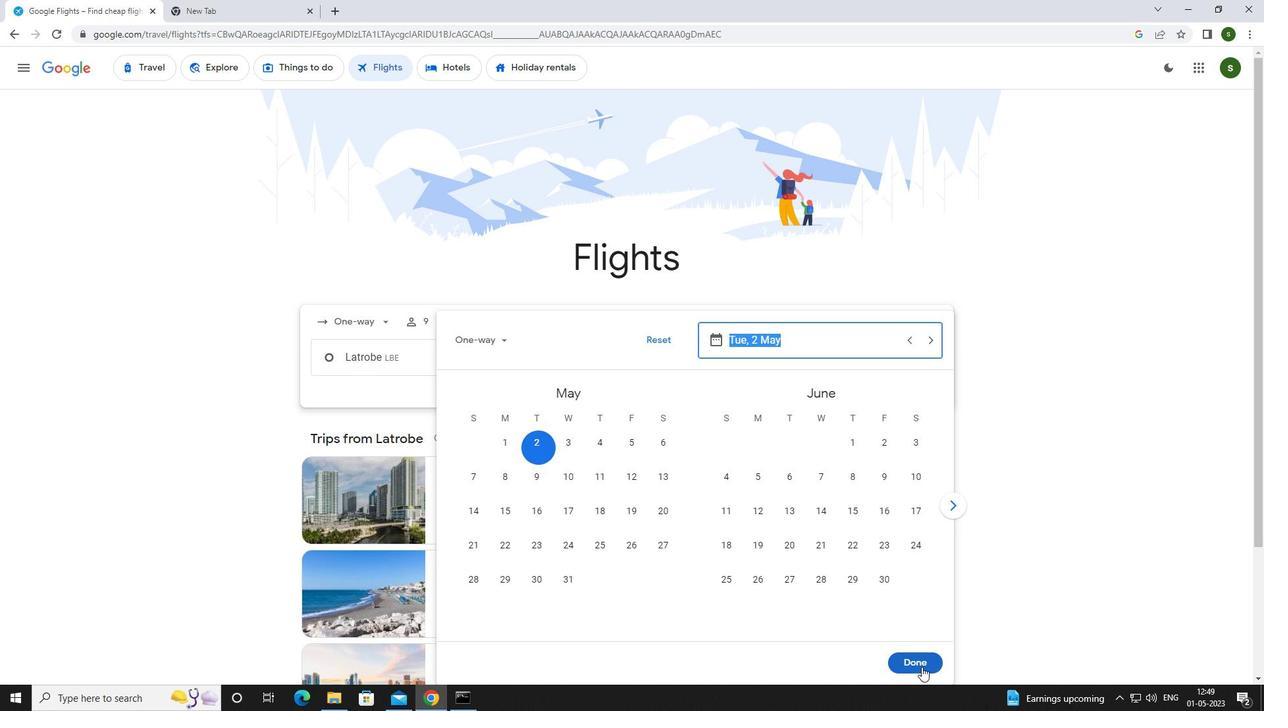 
Action: Mouse pressed left at (922, 663)
Screenshot: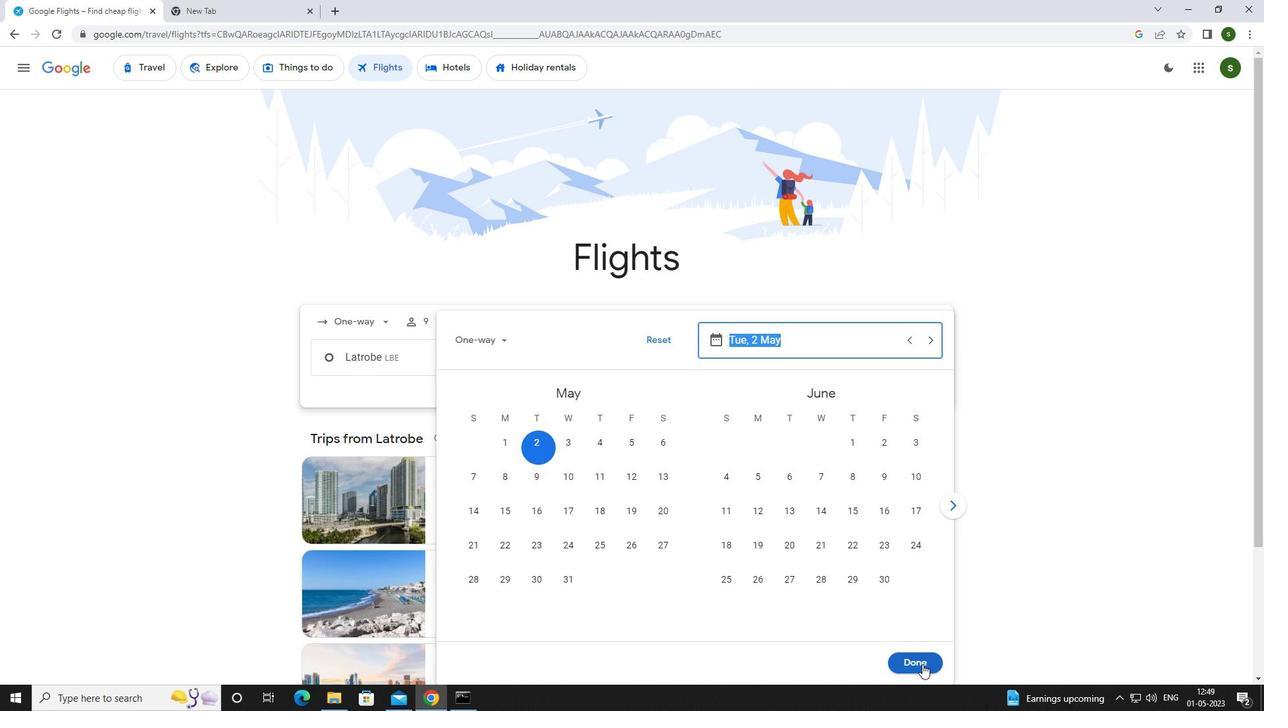 
Action: Mouse moved to (622, 409)
Screenshot: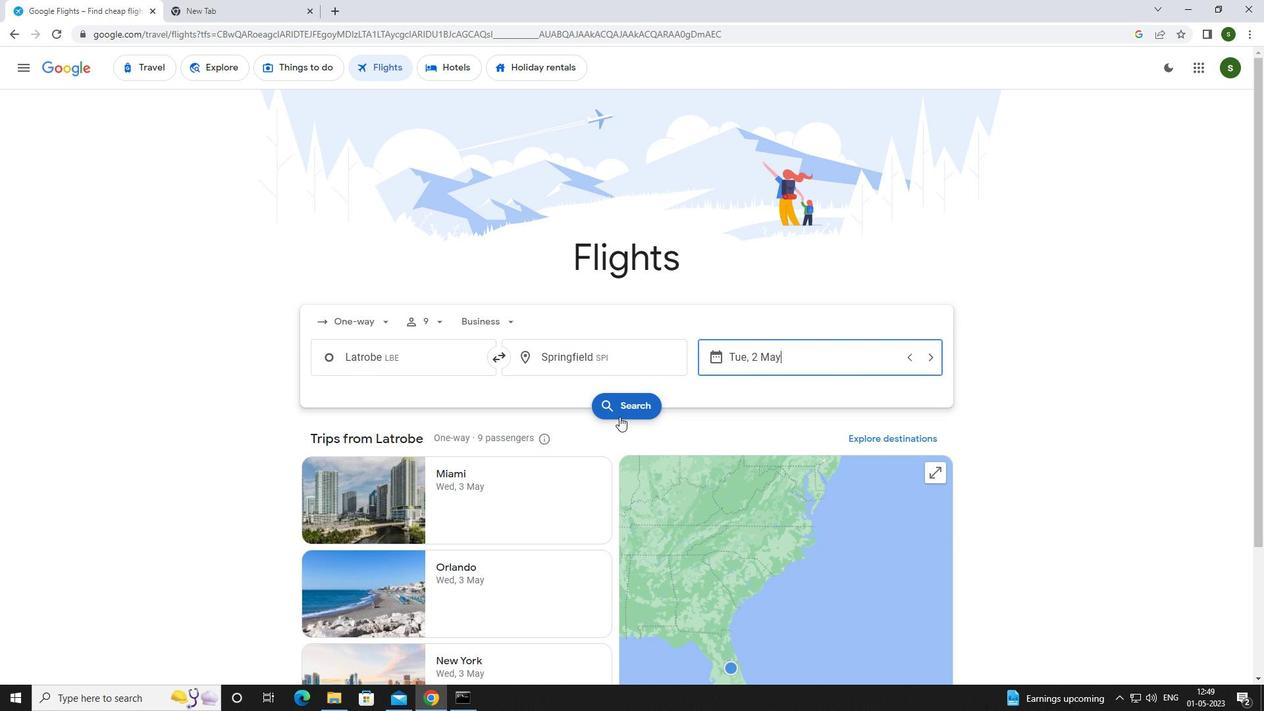 
Action: Mouse pressed left at (622, 409)
Screenshot: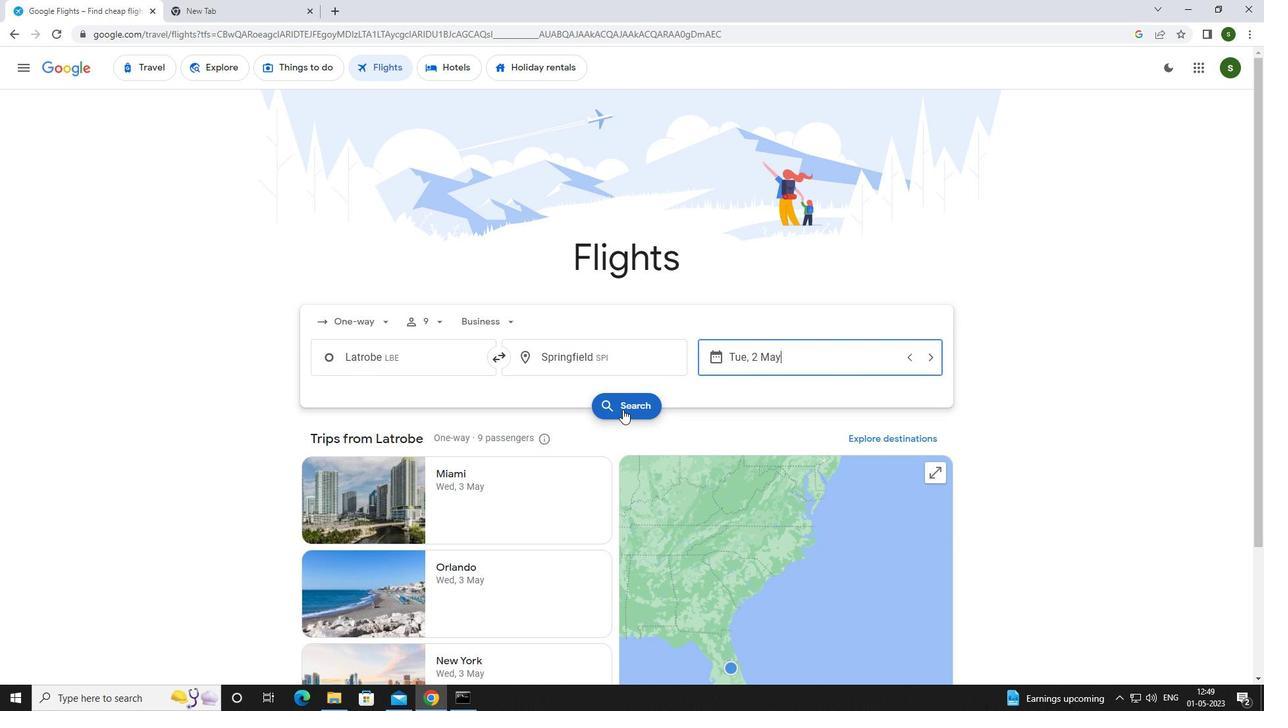 
Action: Mouse moved to (322, 192)
Screenshot: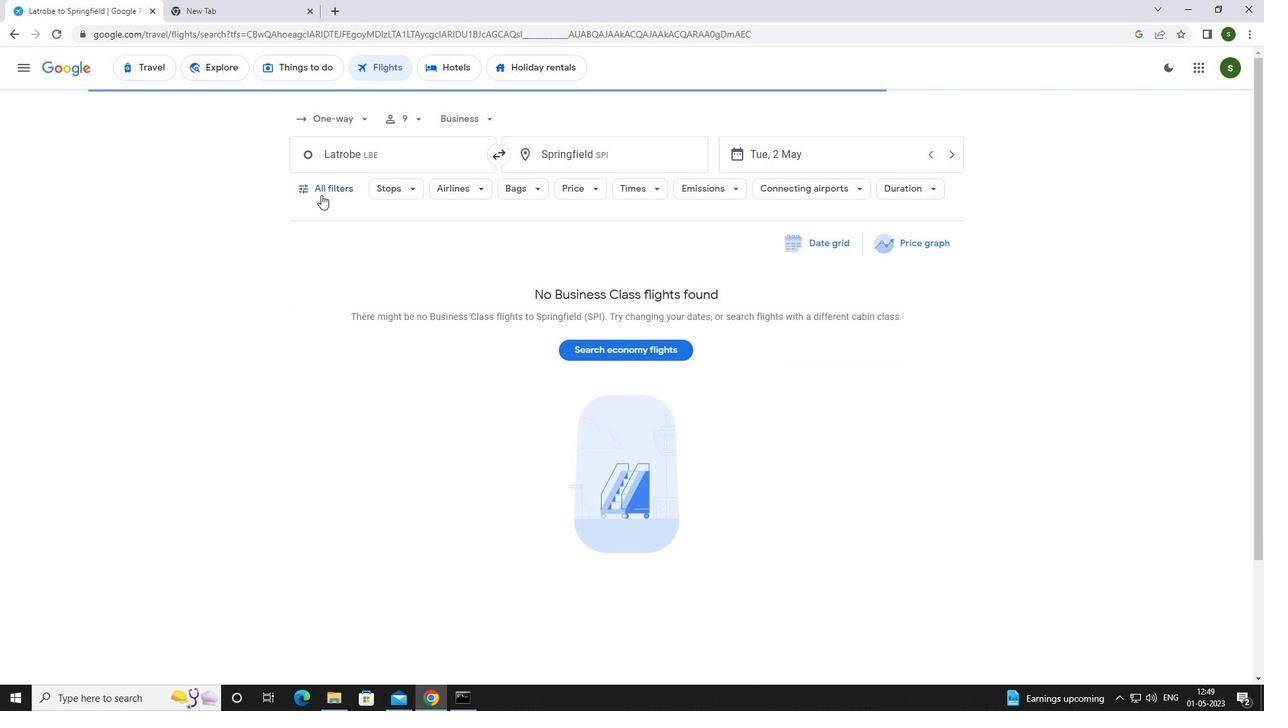 
Action: Mouse pressed left at (322, 192)
Screenshot: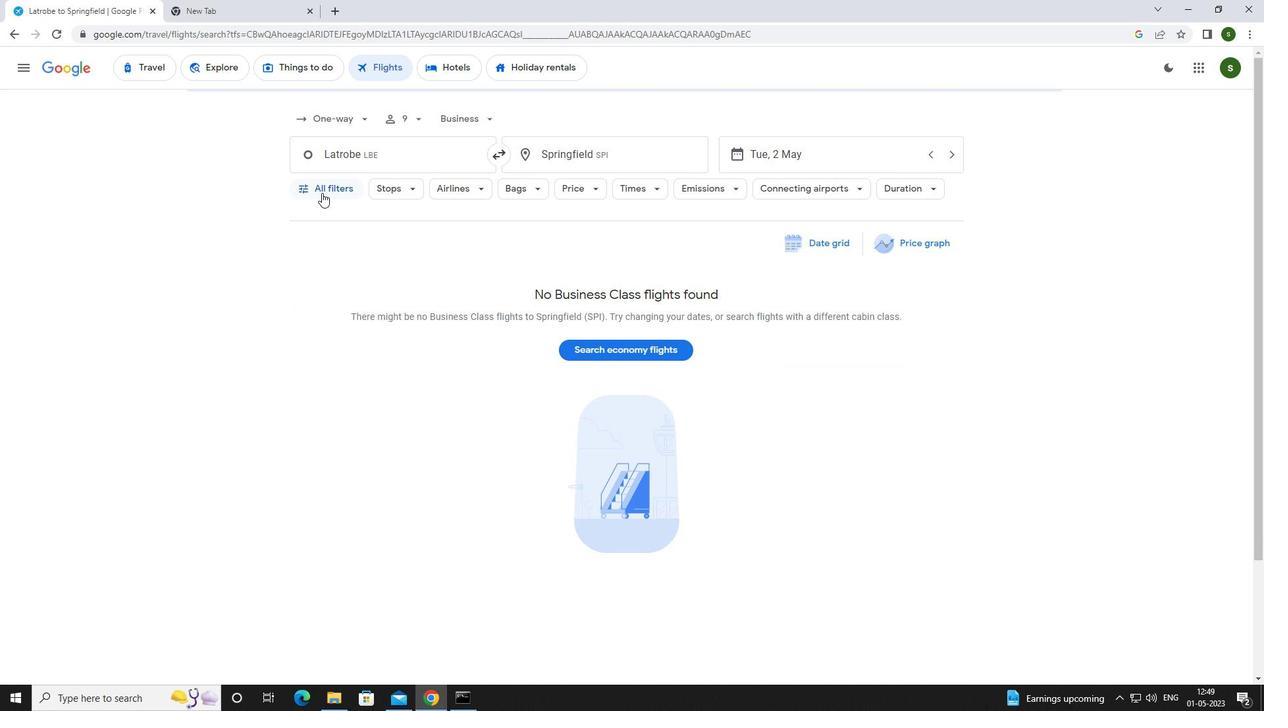 
Action: Mouse moved to (495, 470)
Screenshot: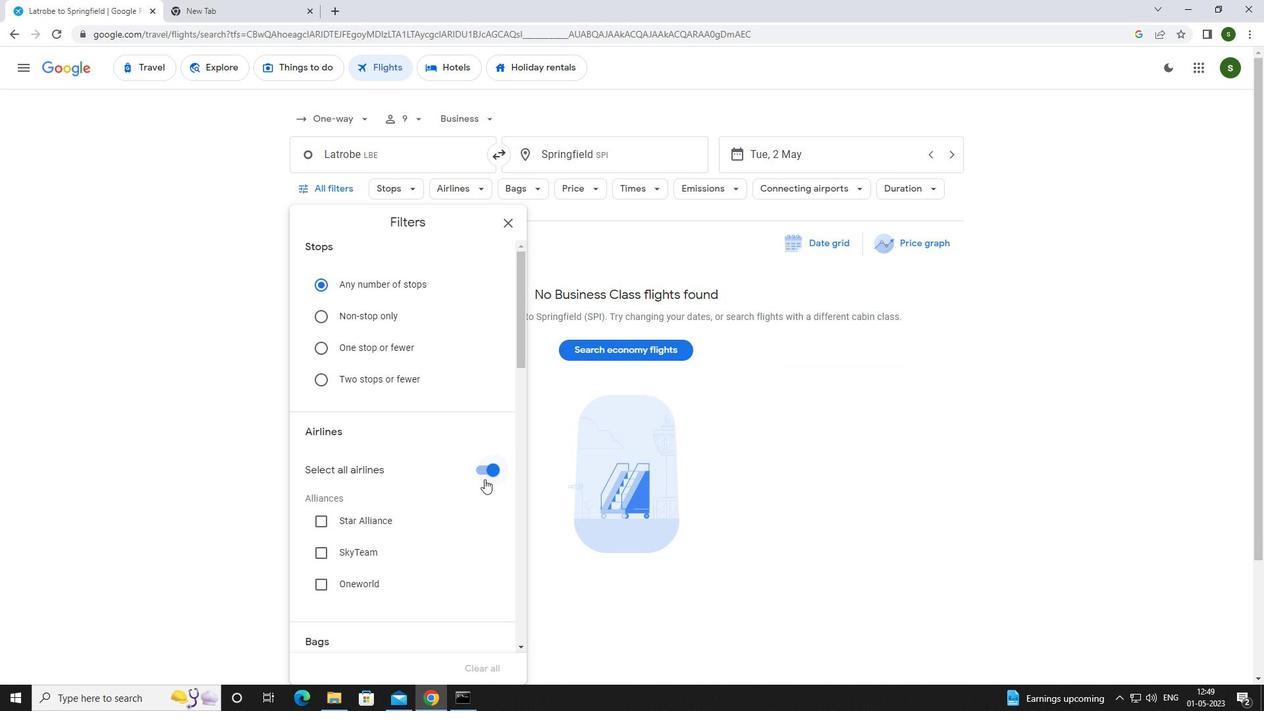 
Action: Mouse pressed left at (495, 470)
Screenshot: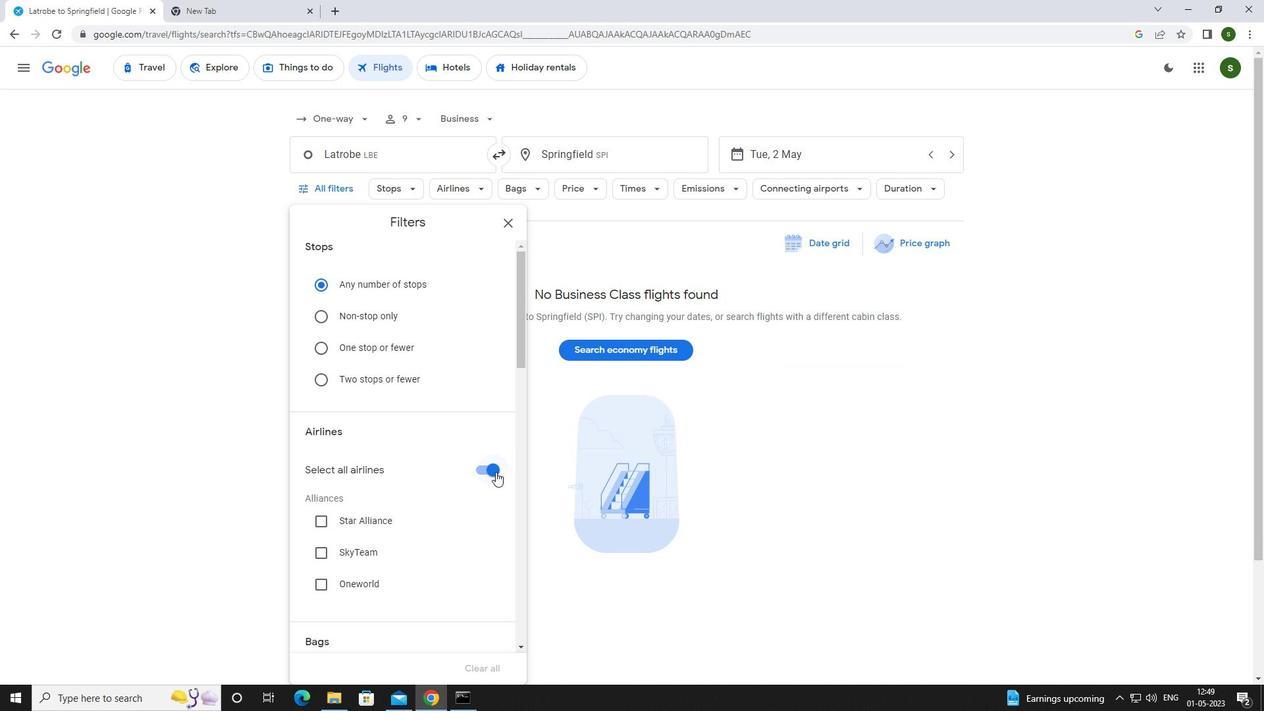
Action: Mouse moved to (466, 433)
Screenshot: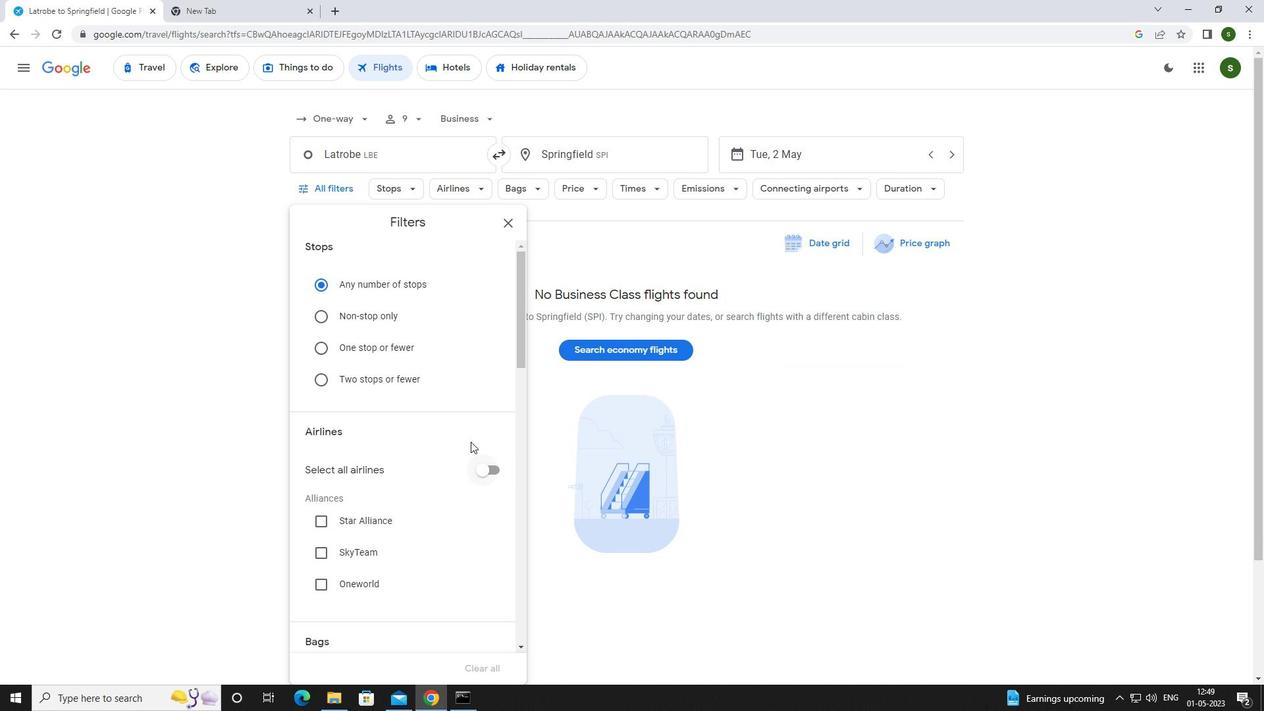 
Action: Mouse scrolled (466, 432) with delta (0, 0)
Screenshot: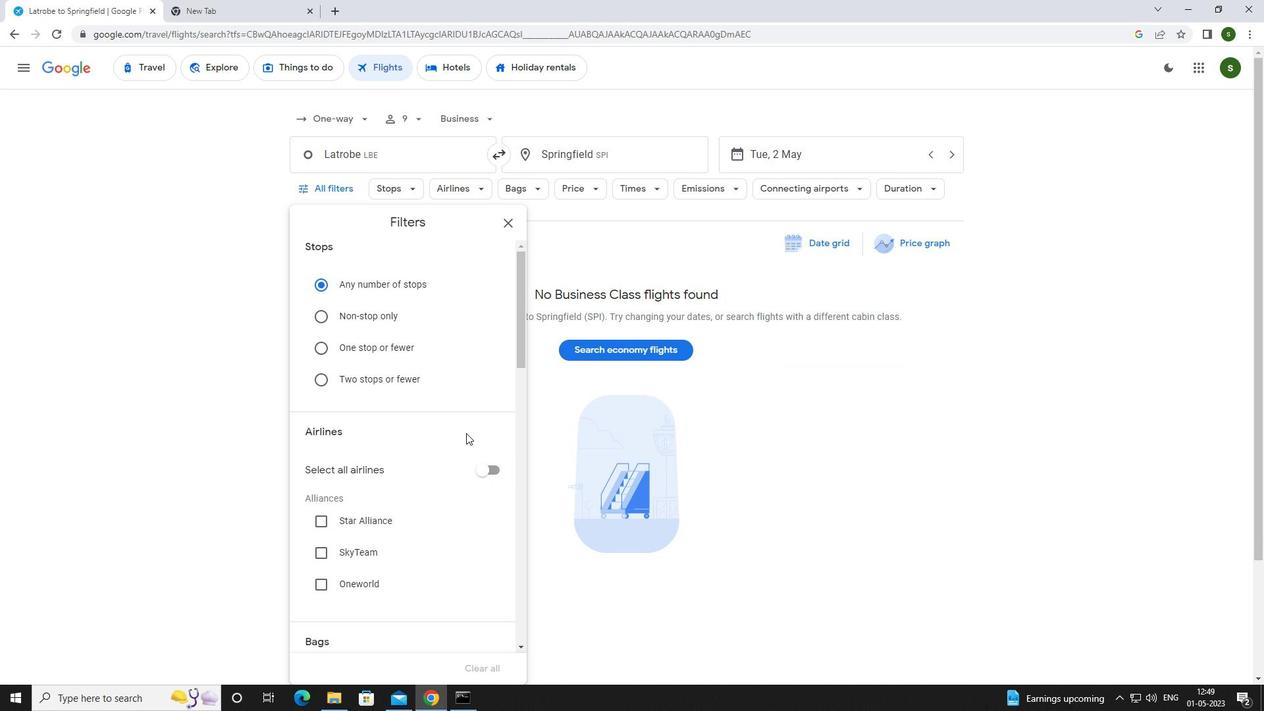 
Action: Mouse moved to (466, 432)
Screenshot: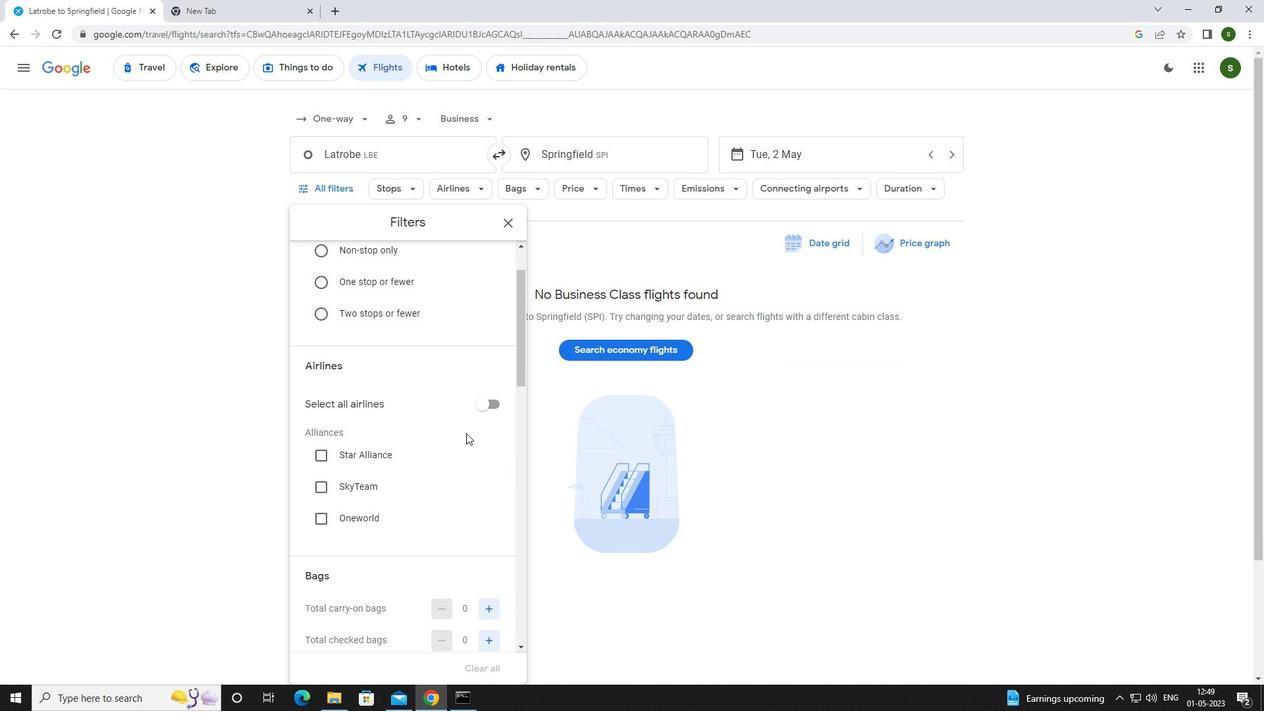 
Action: Mouse scrolled (466, 431) with delta (0, 0)
Screenshot: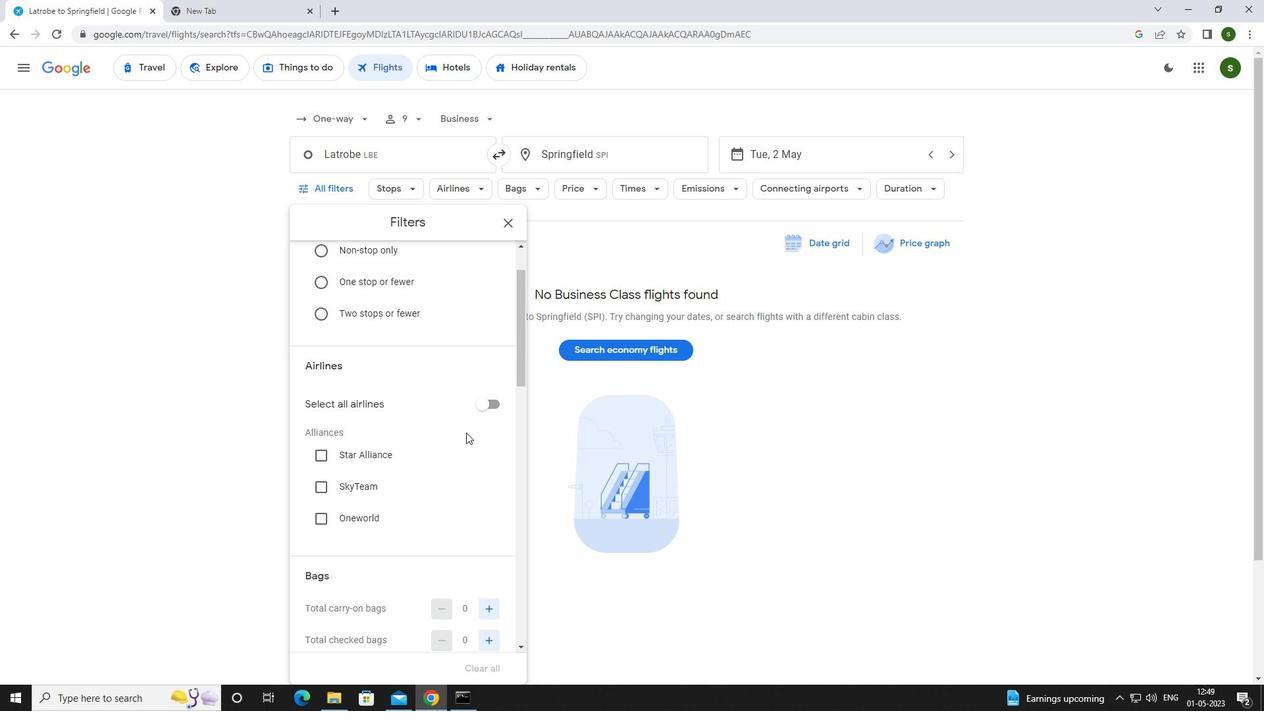 
Action: Mouse scrolled (466, 431) with delta (0, 0)
Screenshot: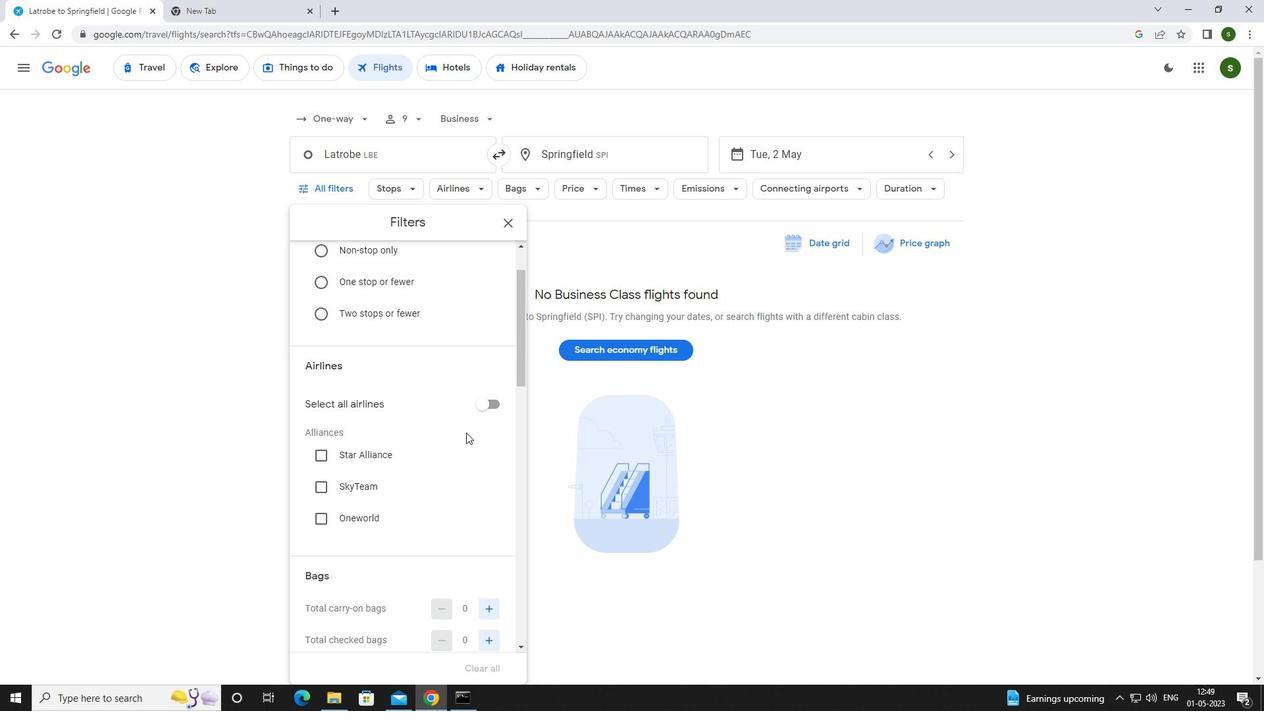 
Action: Mouse moved to (489, 476)
Screenshot: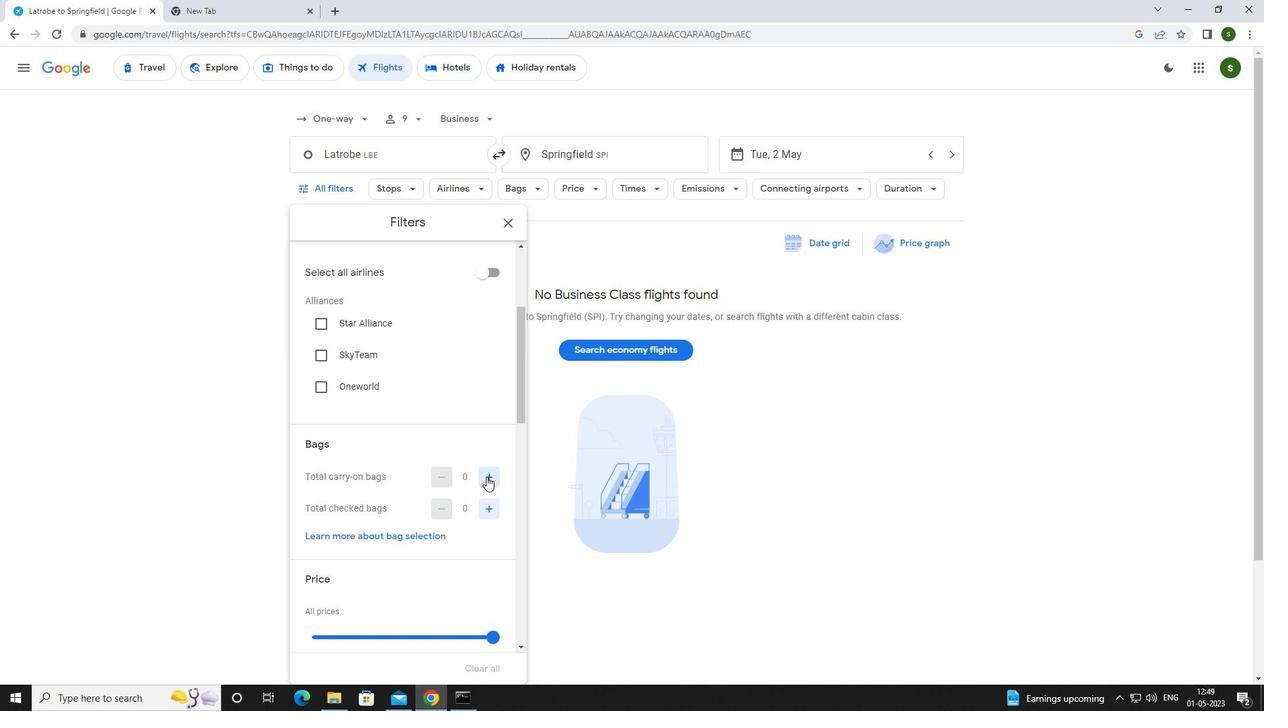 
Action: Mouse pressed left at (489, 476)
Screenshot: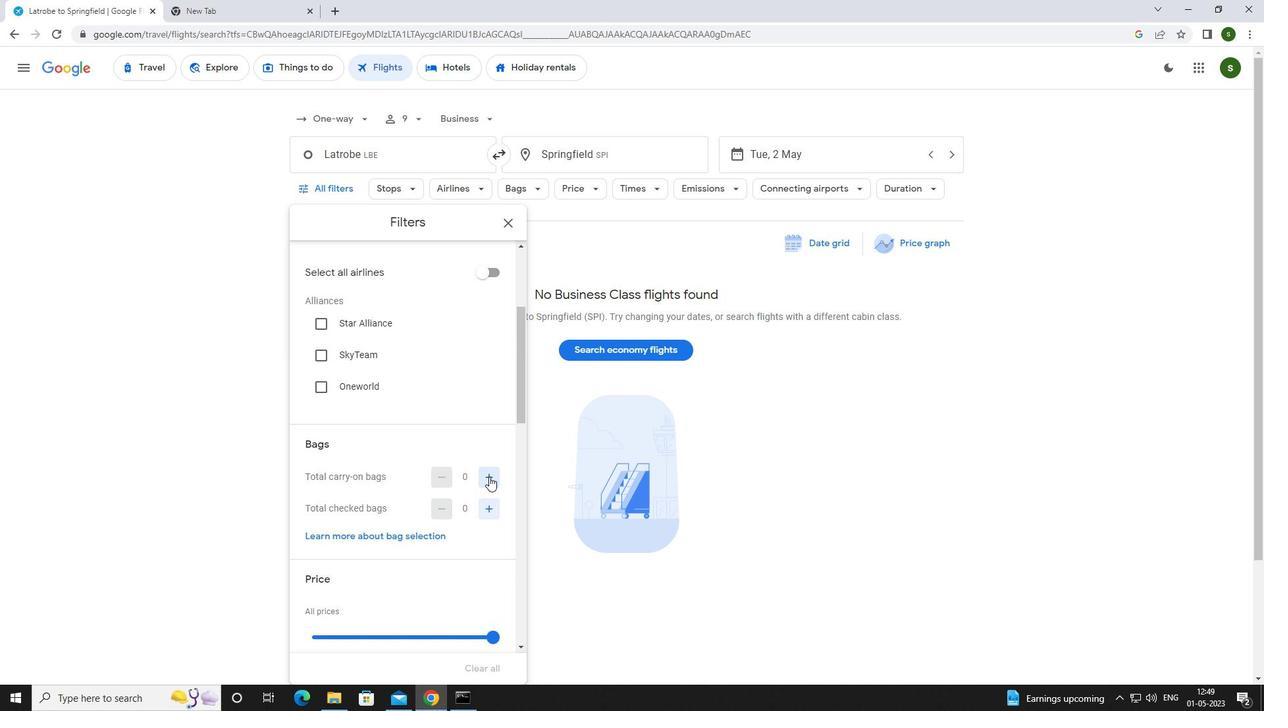 
Action: Mouse pressed left at (489, 476)
Screenshot: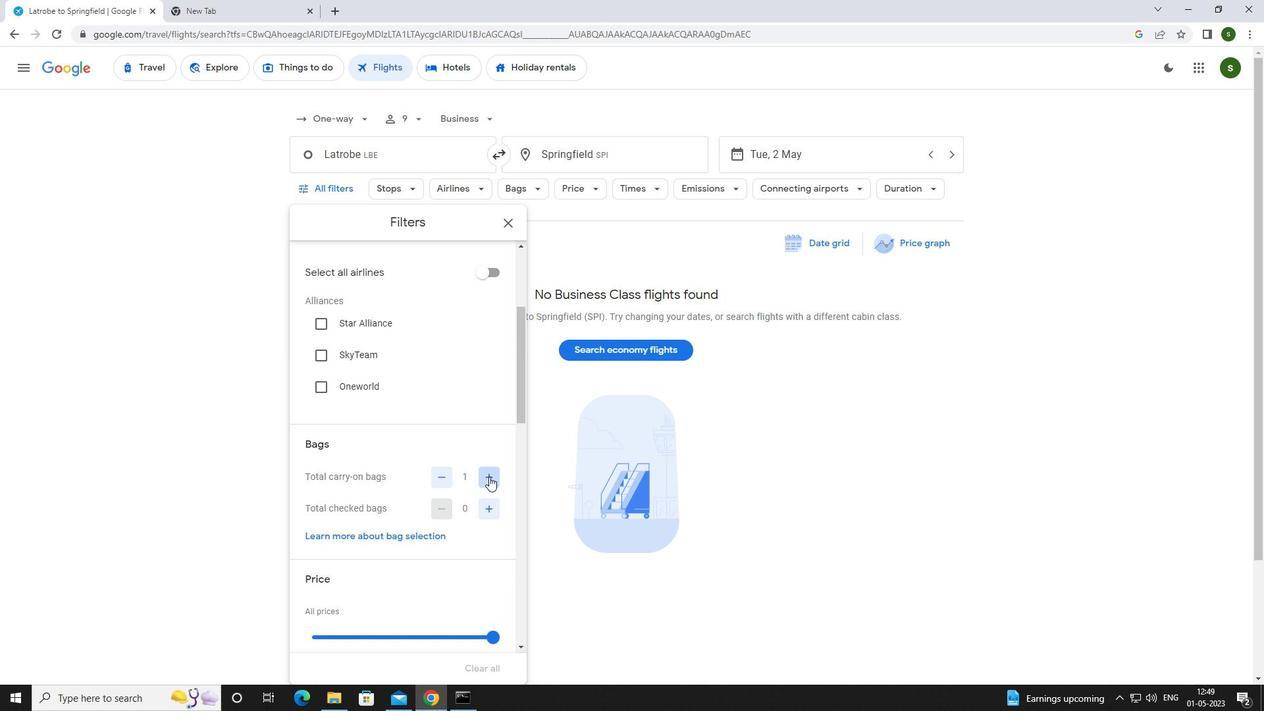 
Action: Mouse moved to (489, 474)
Screenshot: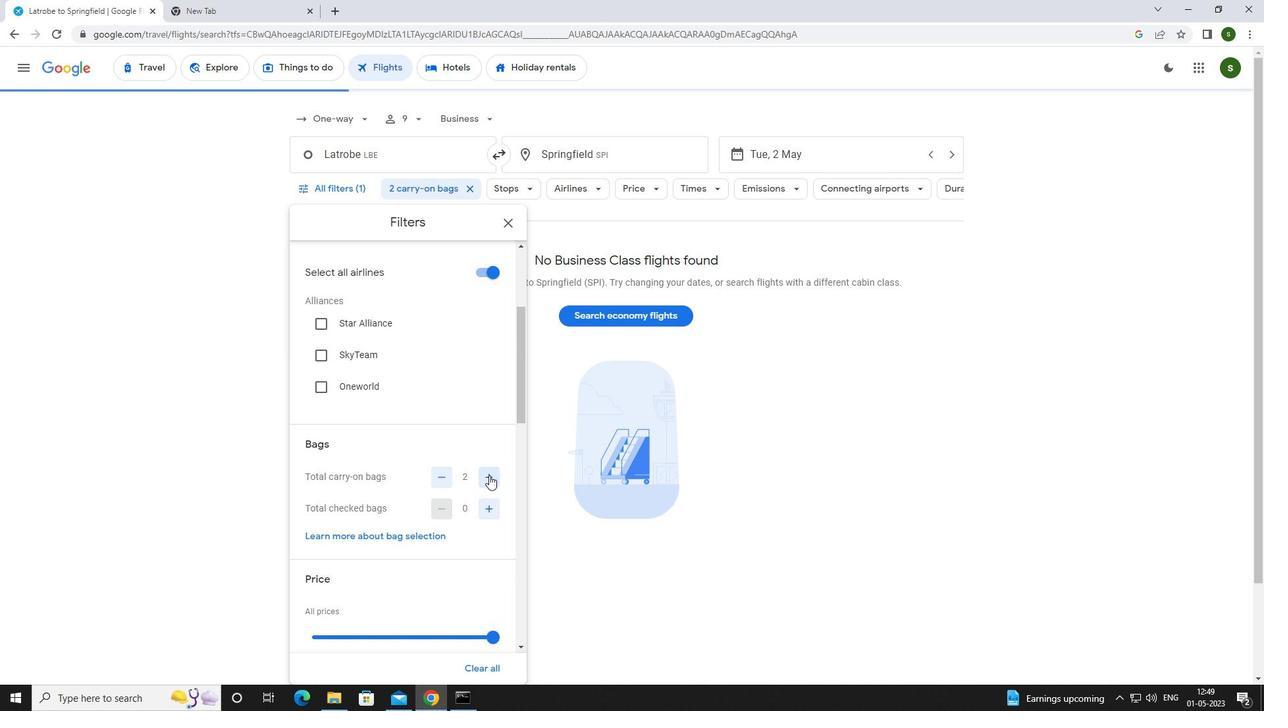 
Action: Mouse scrolled (489, 474) with delta (0, 0)
Screenshot: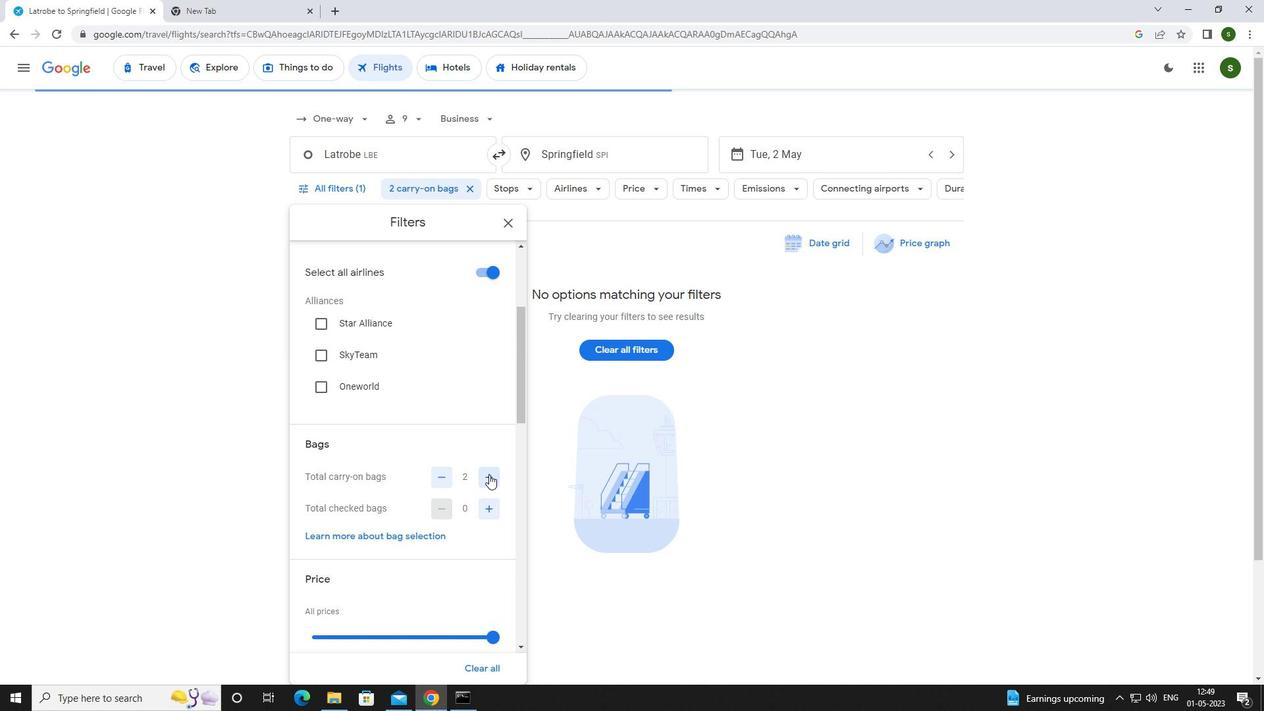 
Action: Mouse scrolled (489, 474) with delta (0, 0)
Screenshot: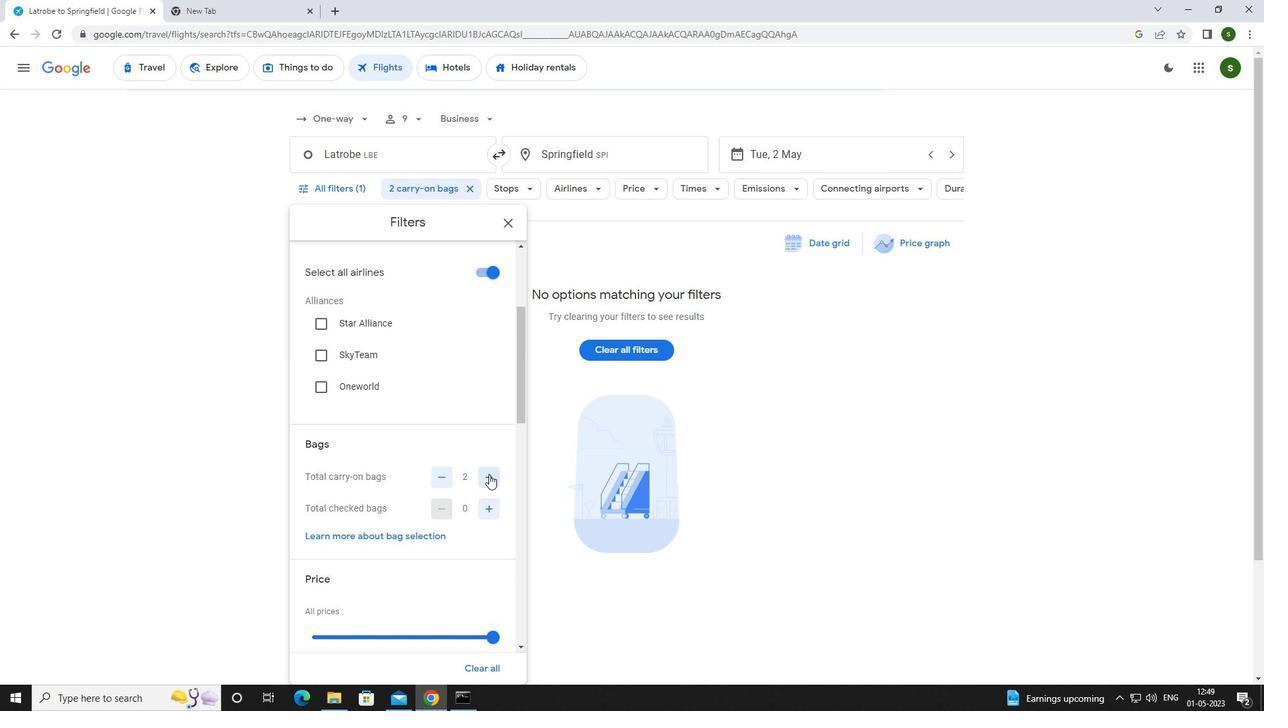 
Action: Mouse moved to (489, 501)
Screenshot: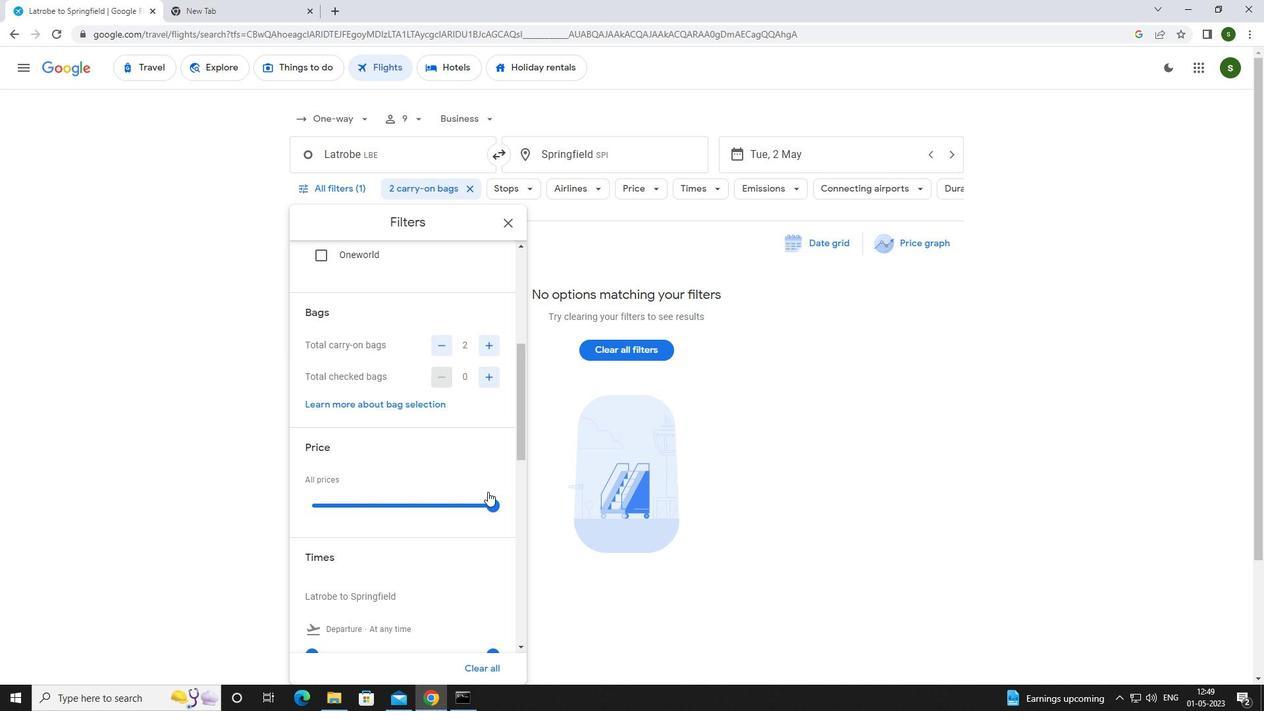 
Action: Mouse pressed left at (489, 501)
Screenshot: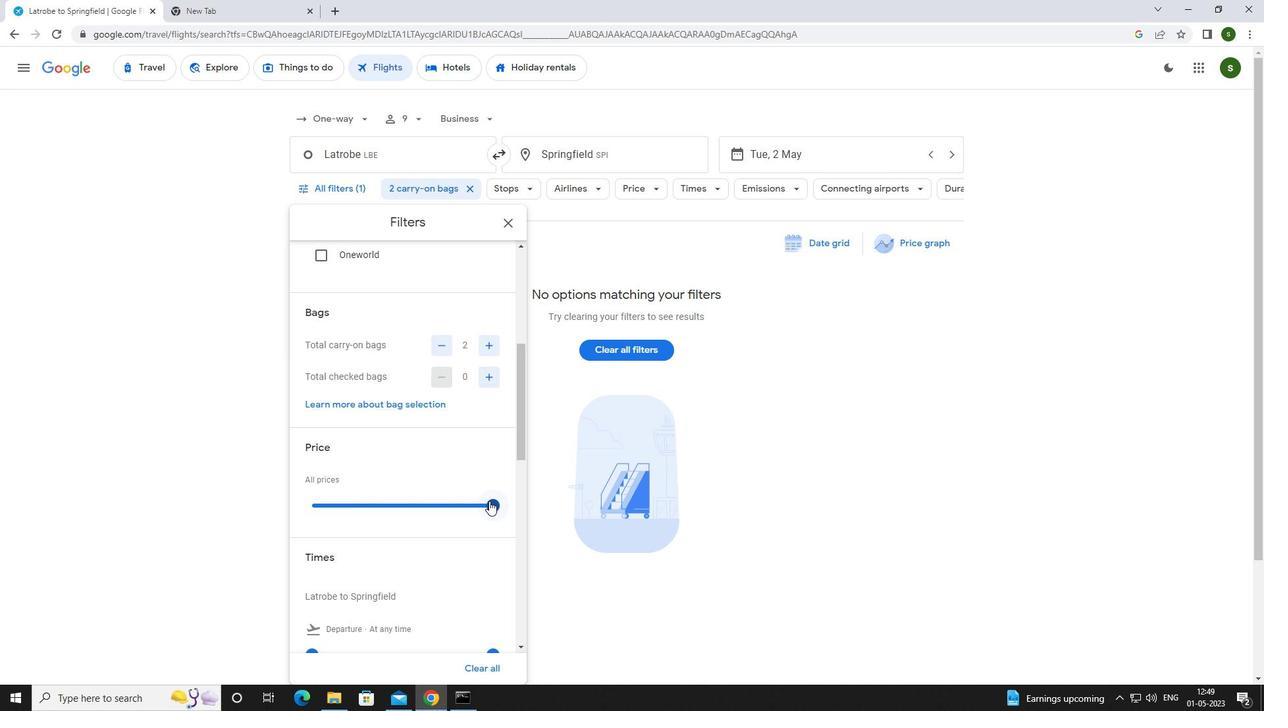 
Action: Mouse moved to (468, 479)
Screenshot: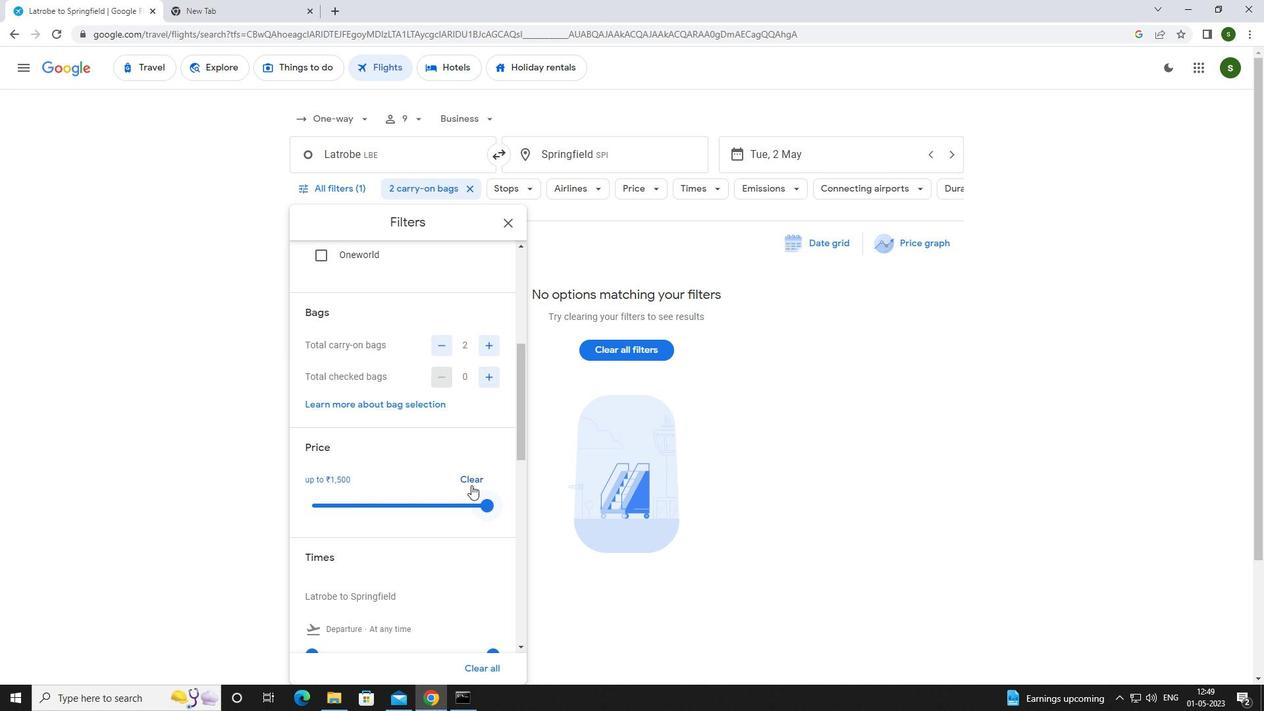 
Action: Mouse scrolled (468, 478) with delta (0, 0)
Screenshot: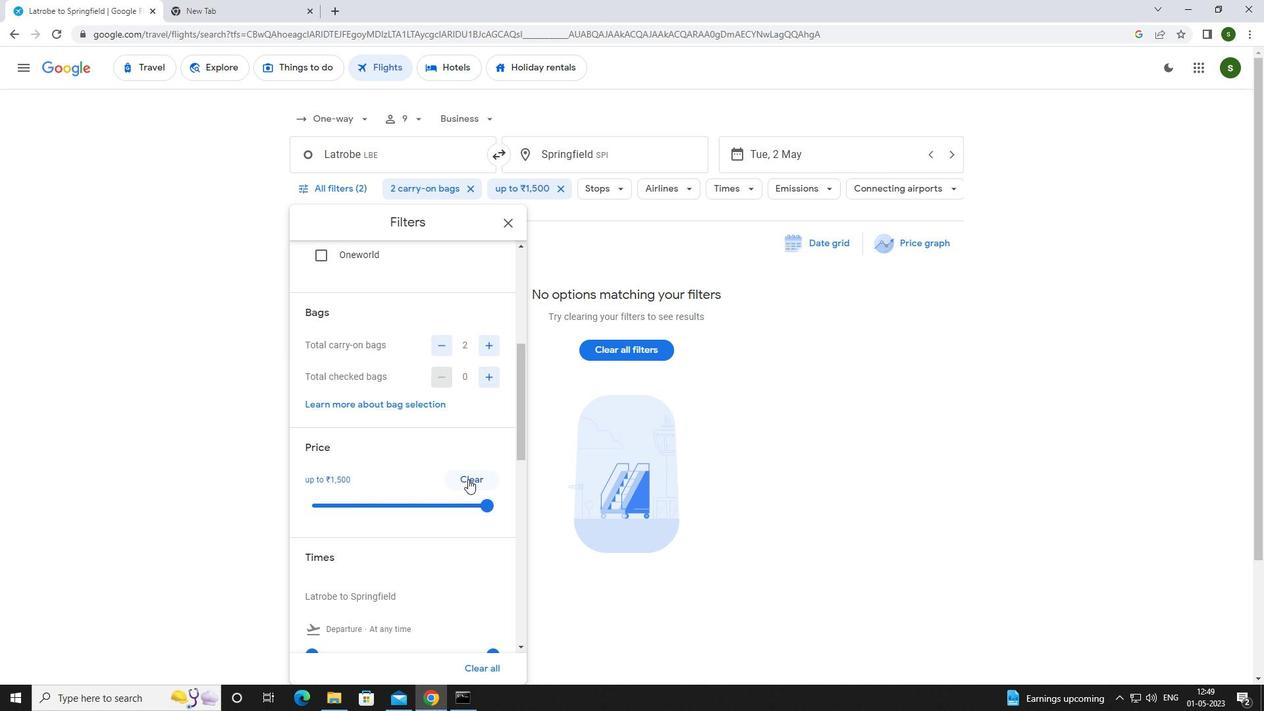 
Action: Mouse scrolled (468, 478) with delta (0, 0)
Screenshot: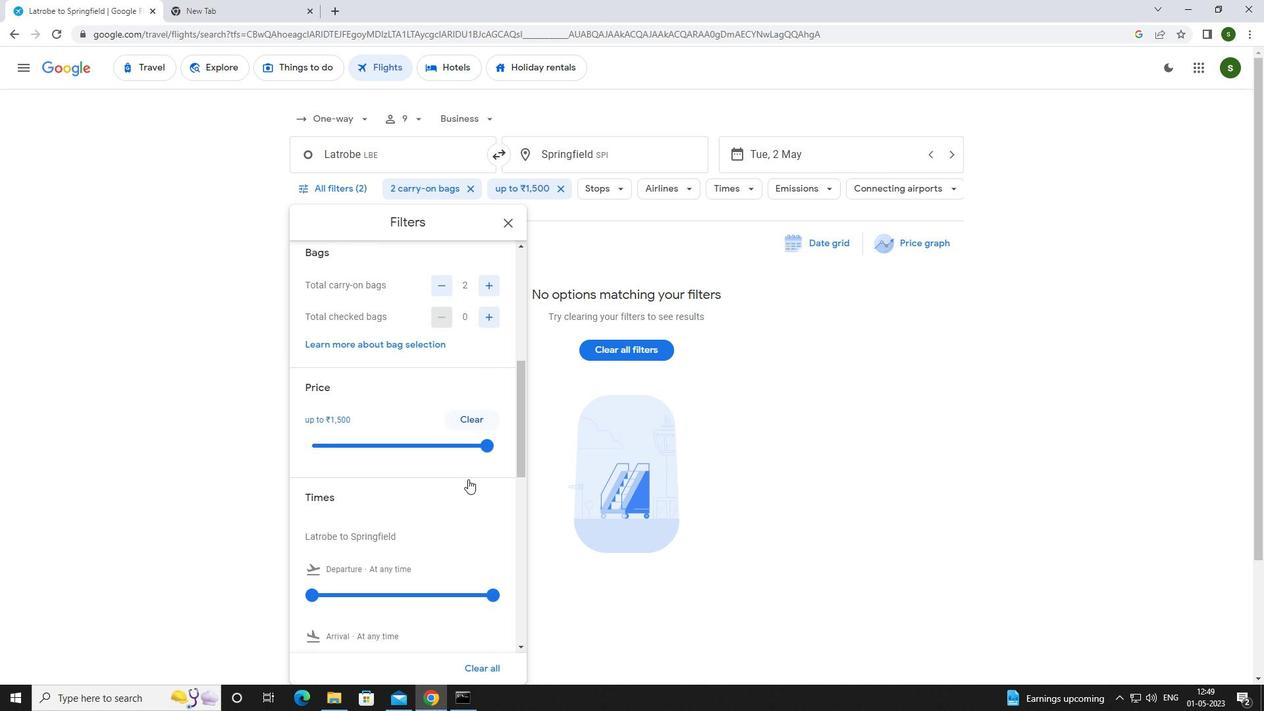
Action: Mouse moved to (310, 518)
Screenshot: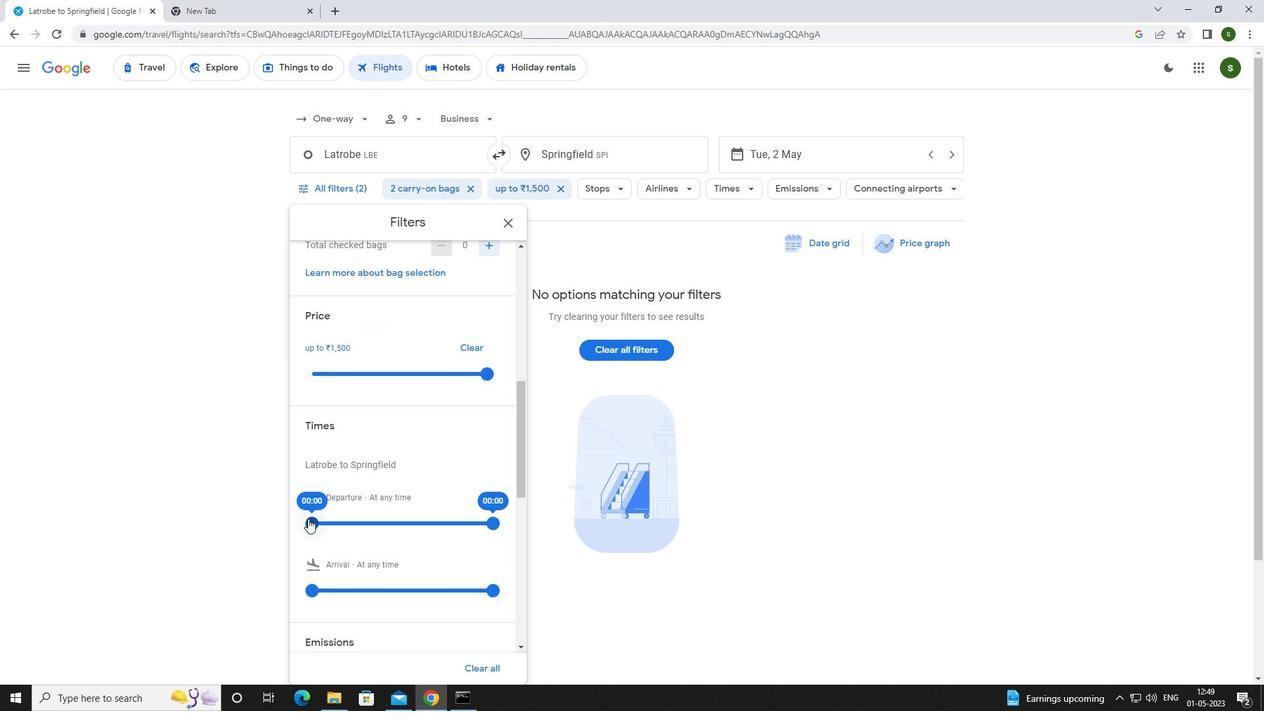 
Action: Mouse pressed left at (310, 518)
Screenshot: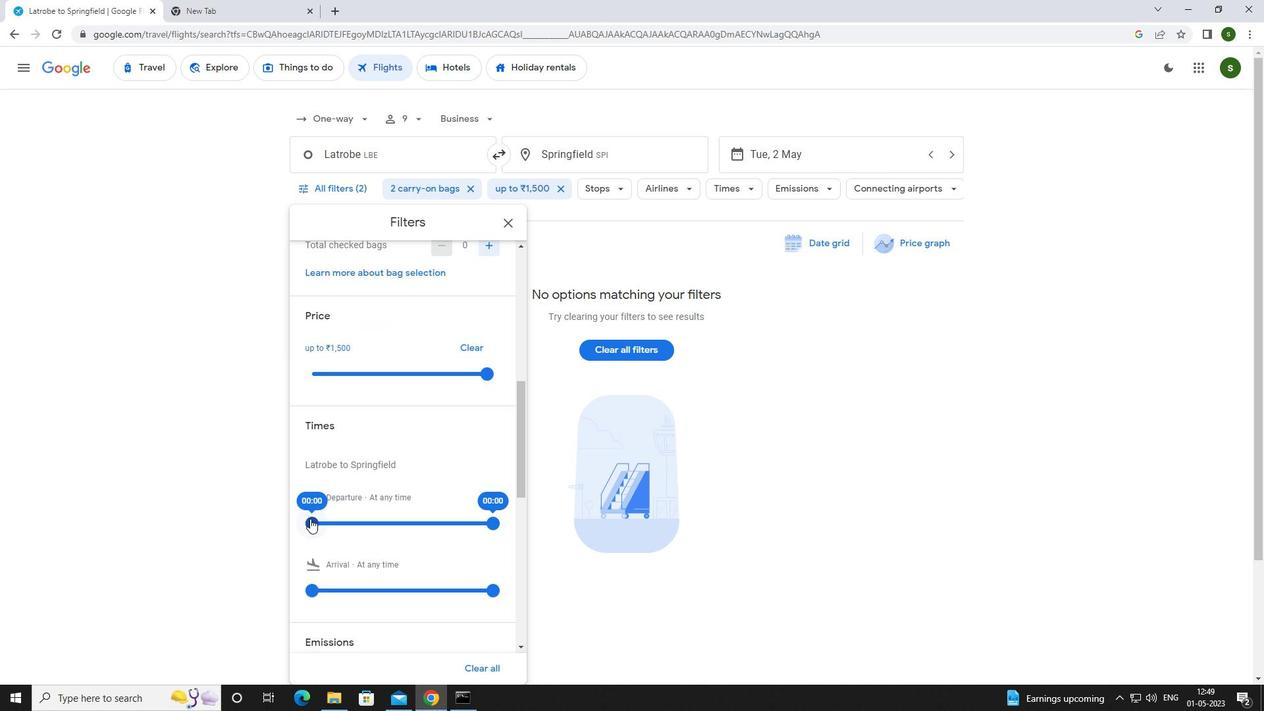 
Action: Mouse moved to (747, 495)
Screenshot: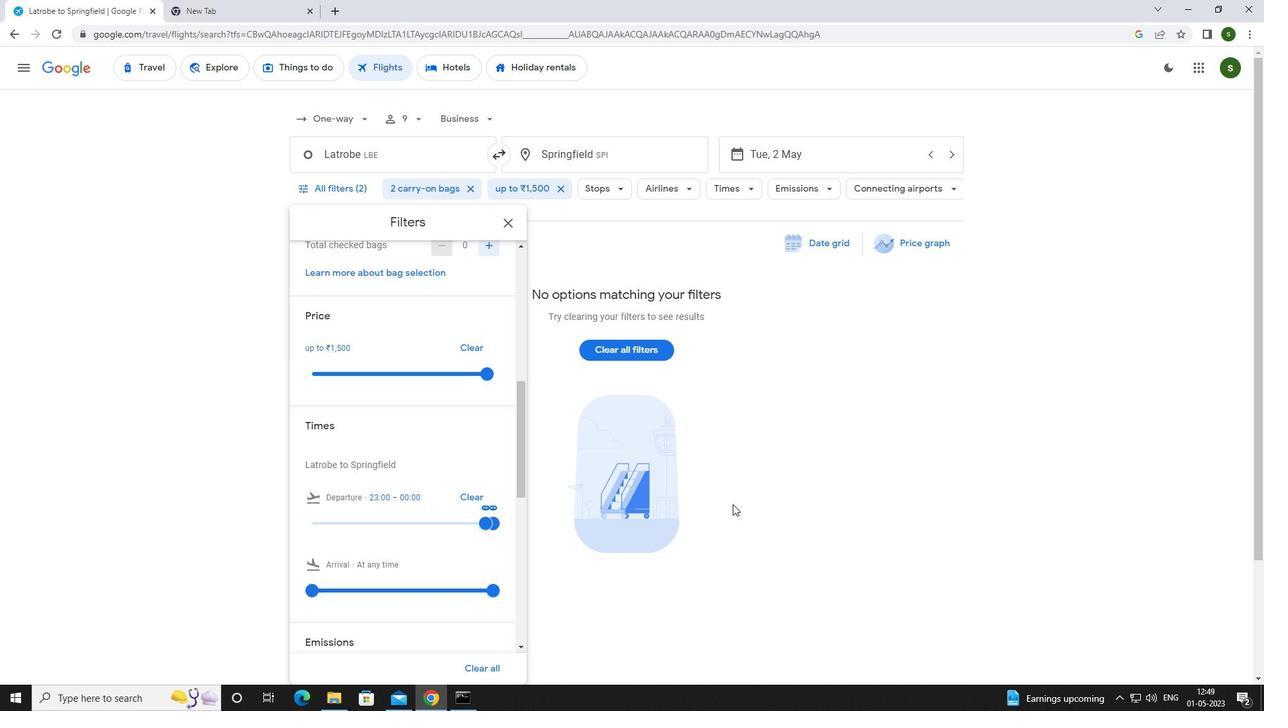 
Action: Mouse pressed left at (747, 495)
Screenshot: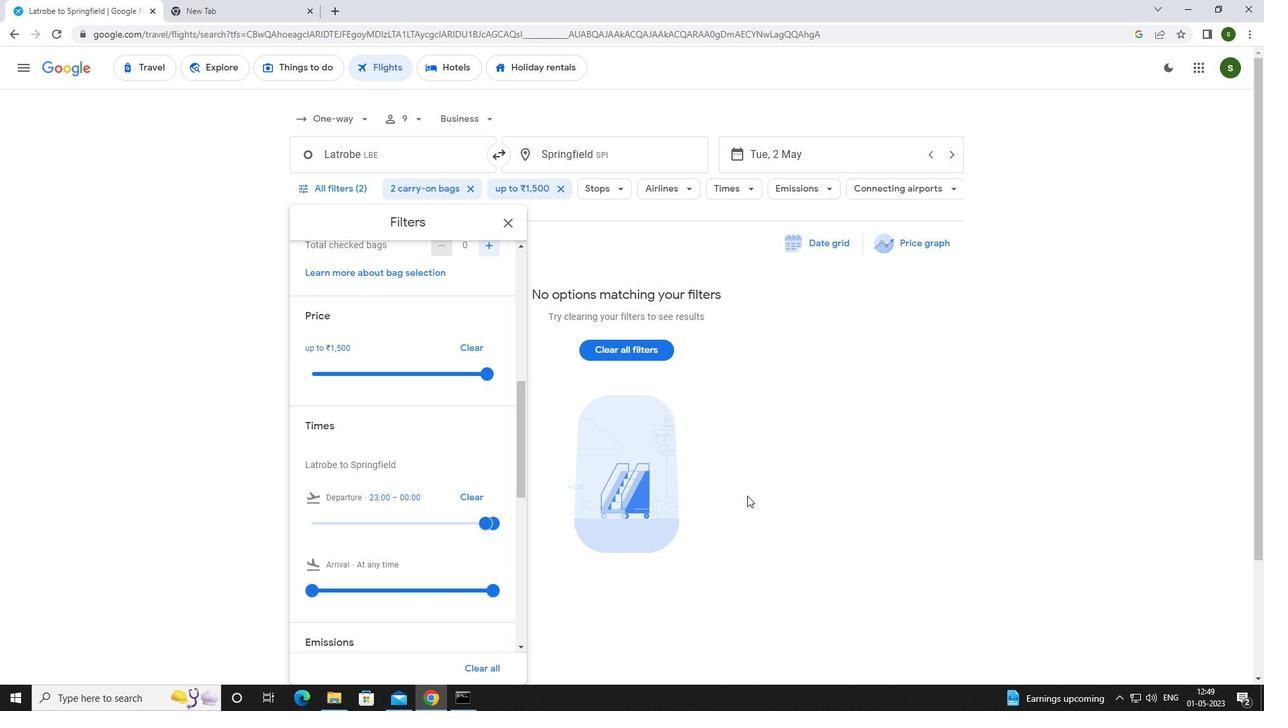 
